 Task: Use the formula "ISEVEN" in spreadsheet "Project portfolio".
Action: Mouse moved to (712, 90)
Screenshot: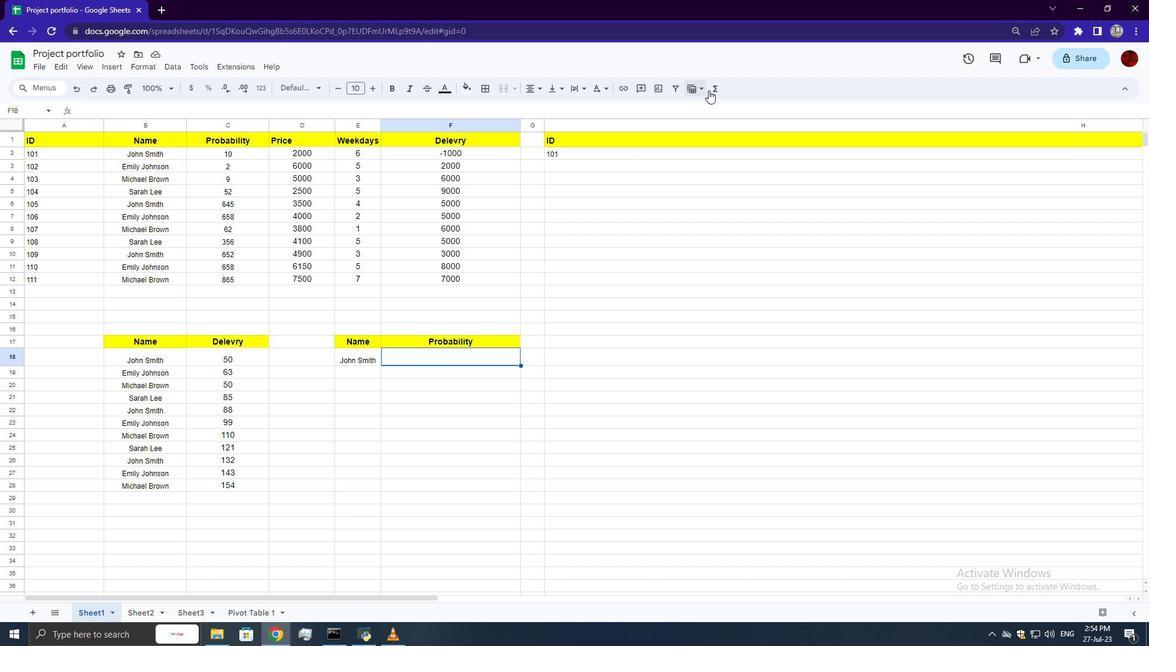 
Action: Mouse pressed left at (712, 90)
Screenshot: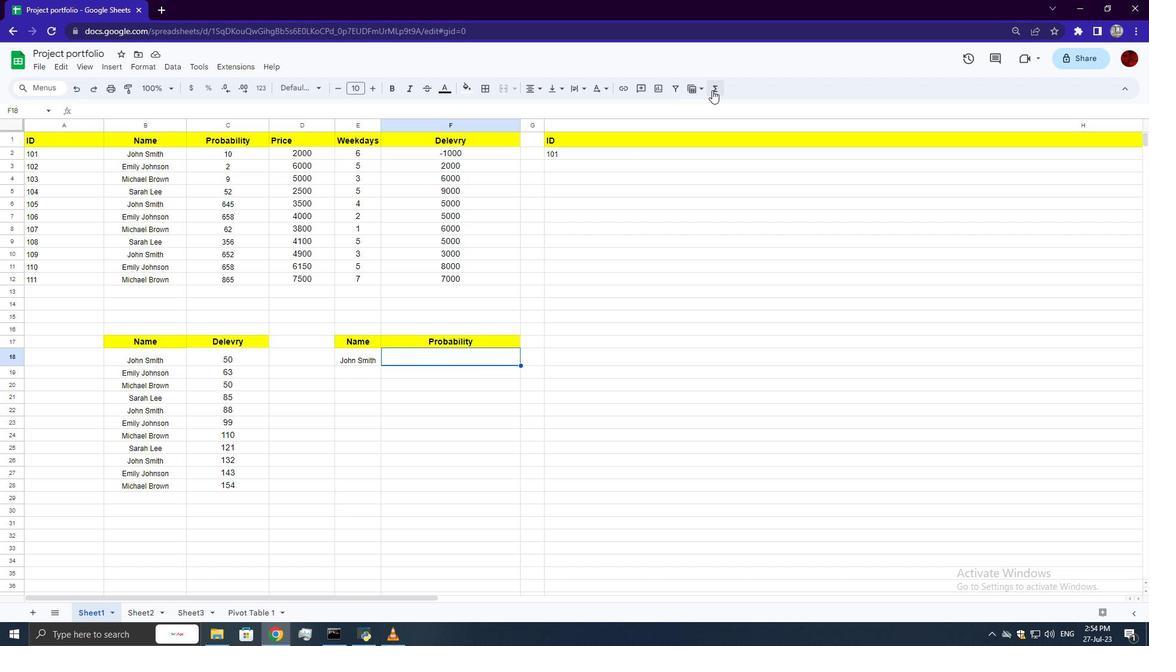 
Action: Mouse moved to (911, 234)
Screenshot: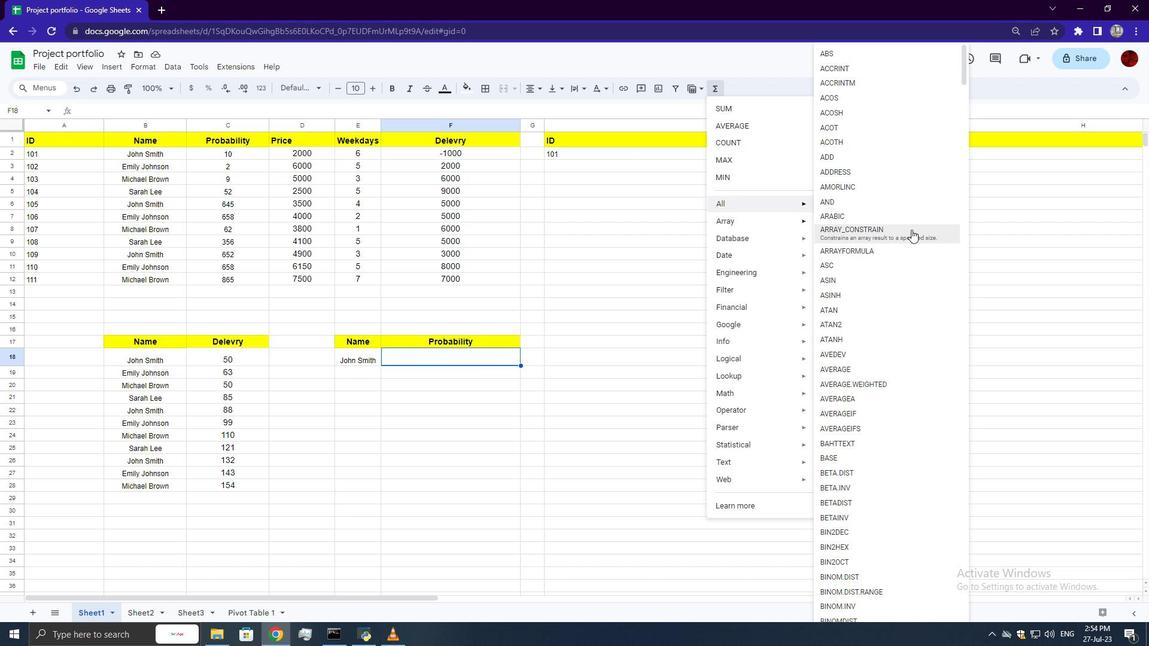 
Action: Mouse scrolled (911, 233) with delta (0, 0)
Screenshot: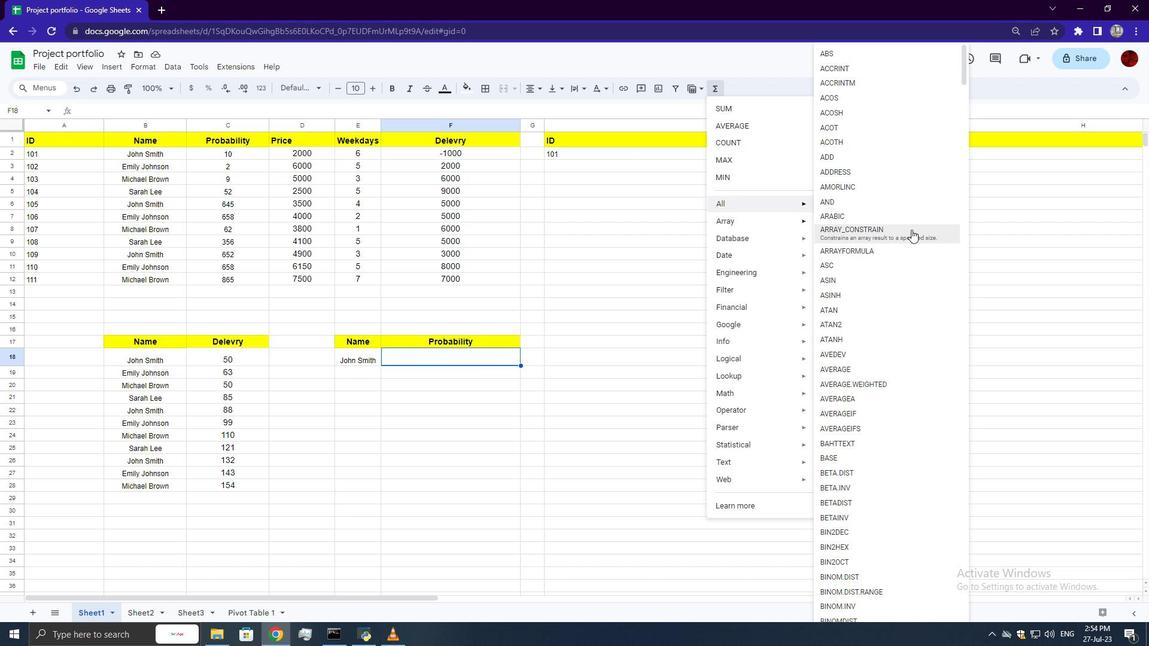 
Action: Mouse moved to (910, 235)
Screenshot: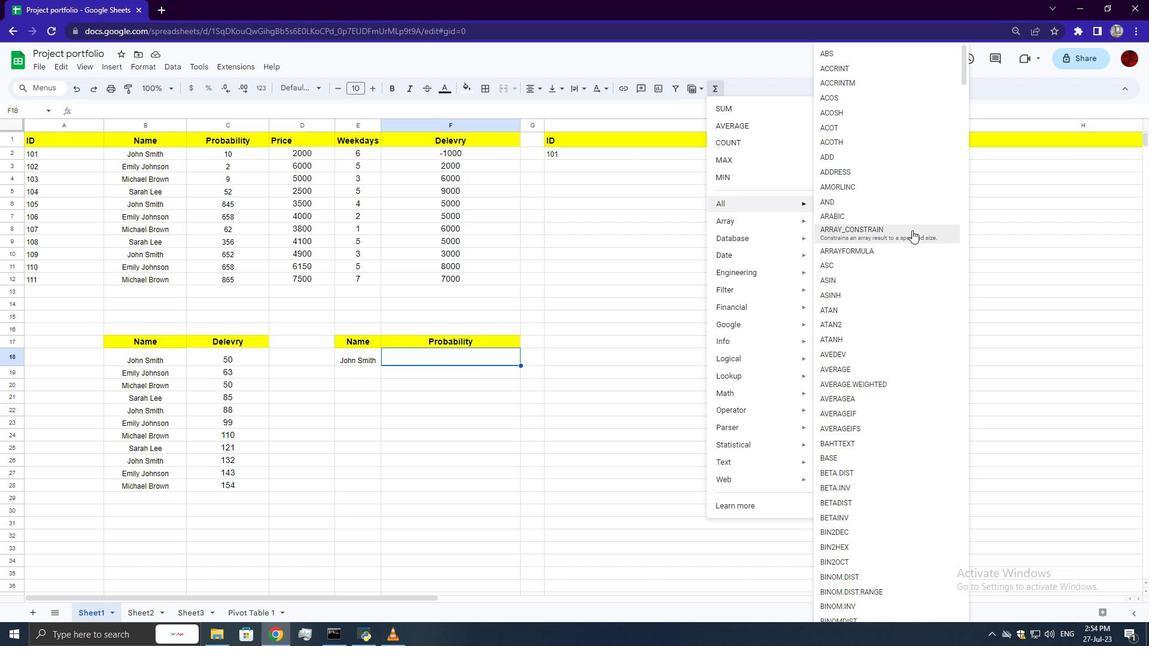 
Action: Mouse scrolled (910, 235) with delta (0, 0)
Screenshot: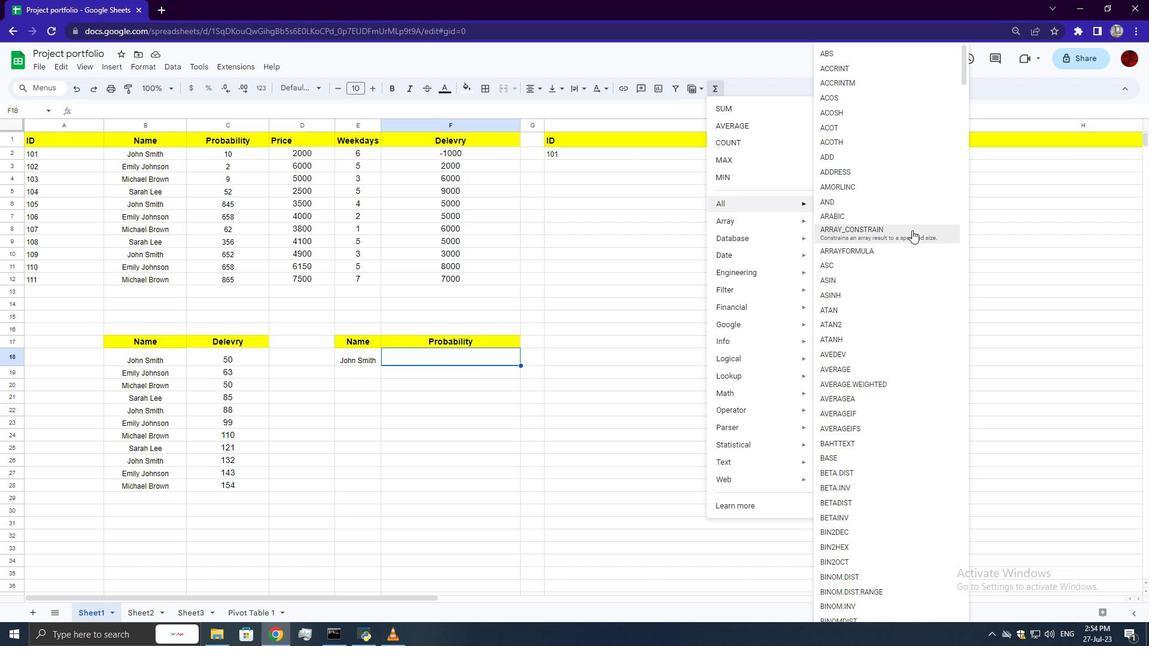
Action: Mouse moved to (910, 235)
Screenshot: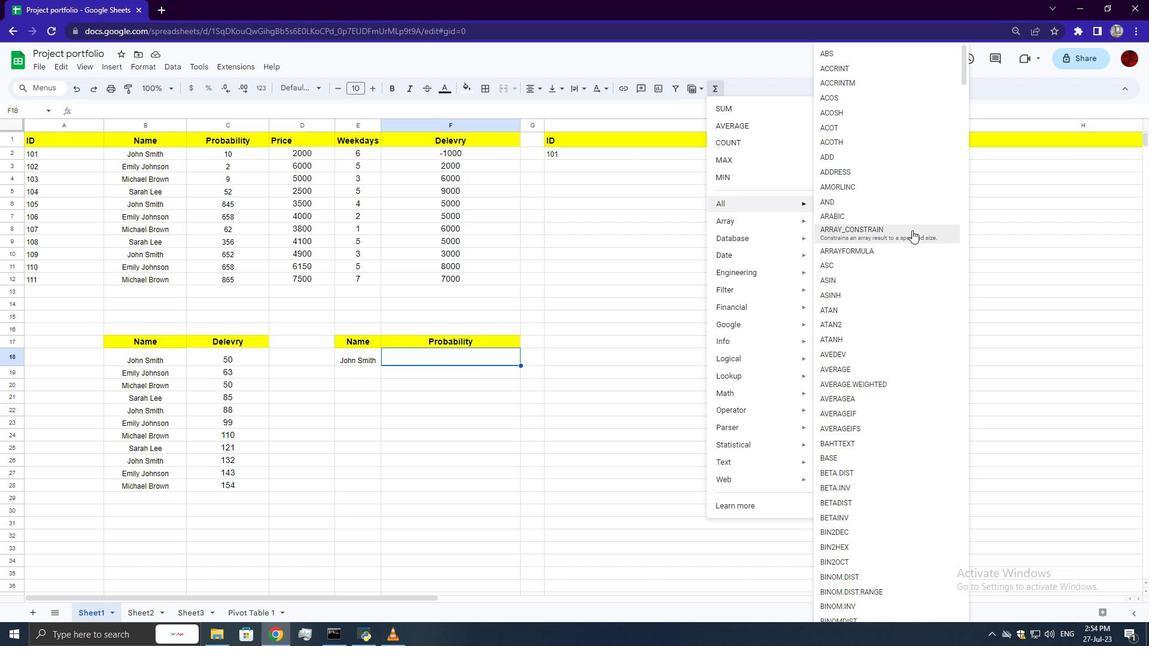 
Action: Mouse scrolled (910, 235) with delta (0, 0)
Screenshot: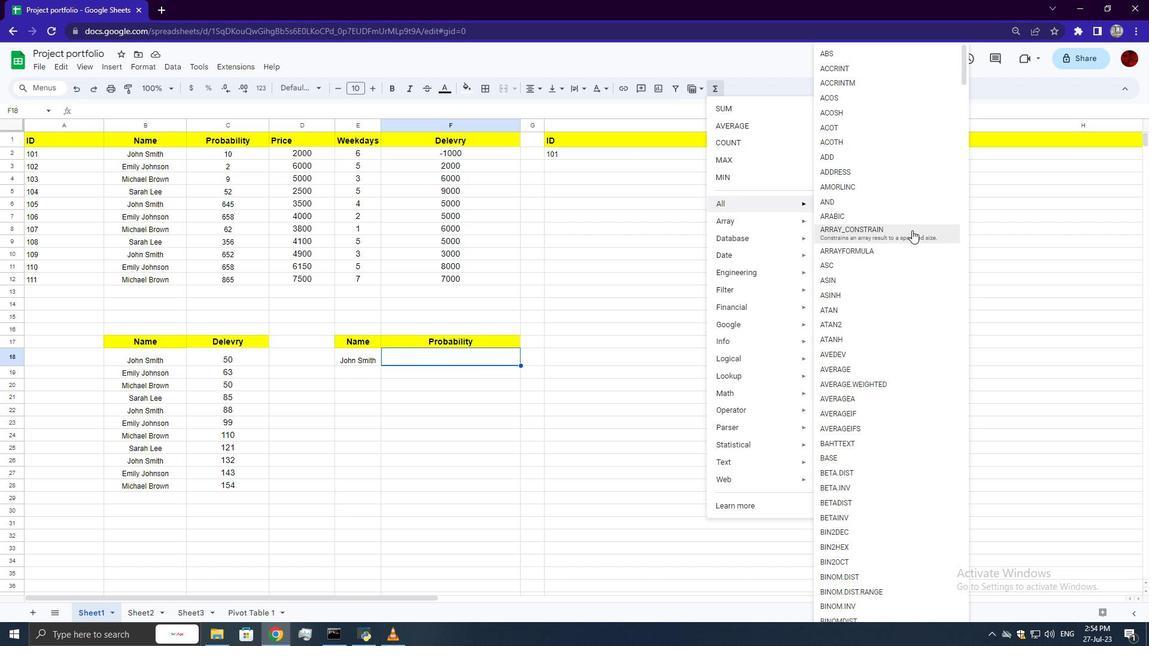 
Action: Mouse scrolled (910, 235) with delta (0, 0)
Screenshot: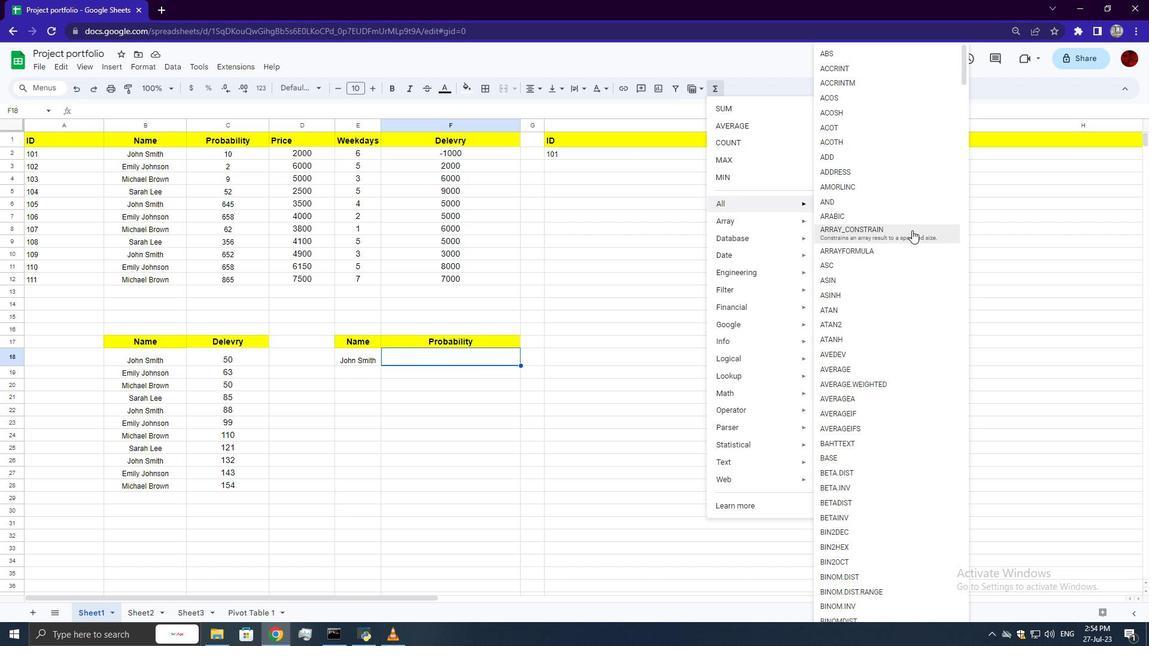 
Action: Mouse scrolled (910, 235) with delta (0, 0)
Screenshot: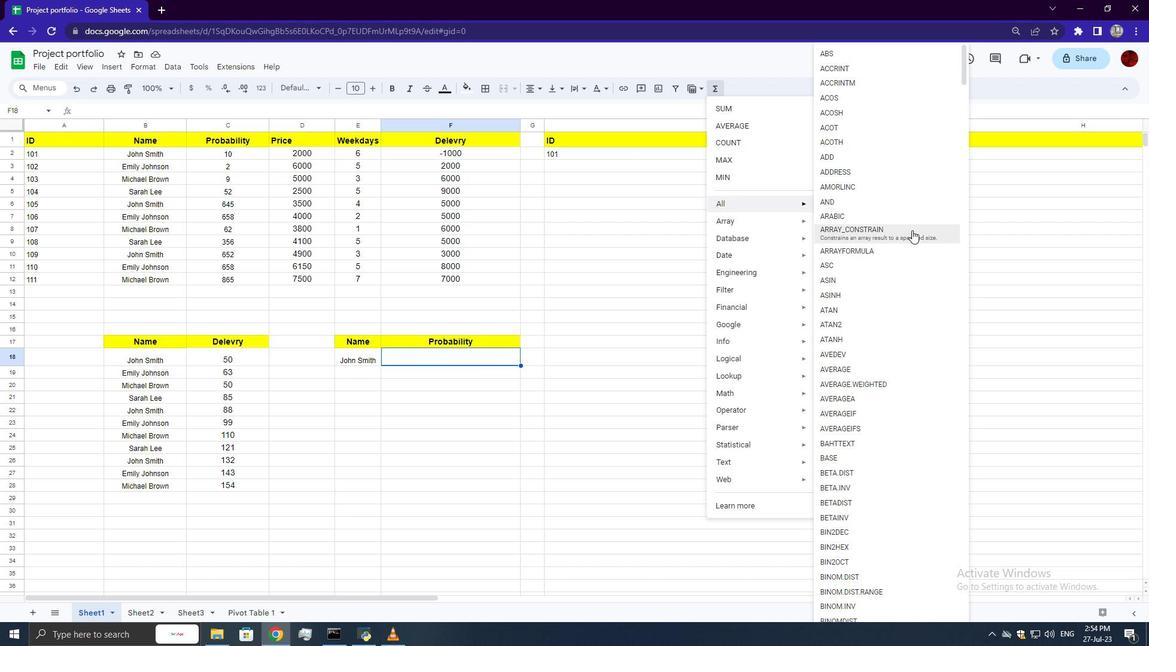 
Action: Mouse scrolled (910, 235) with delta (0, 0)
Screenshot: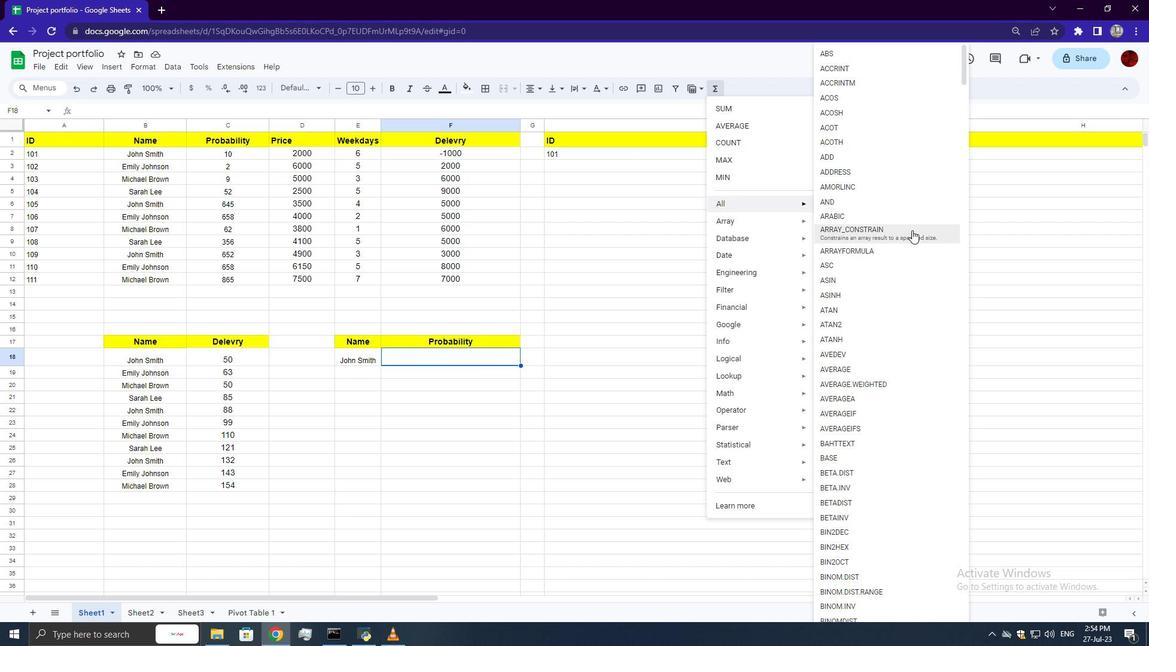 
Action: Mouse scrolled (910, 235) with delta (0, 0)
Screenshot: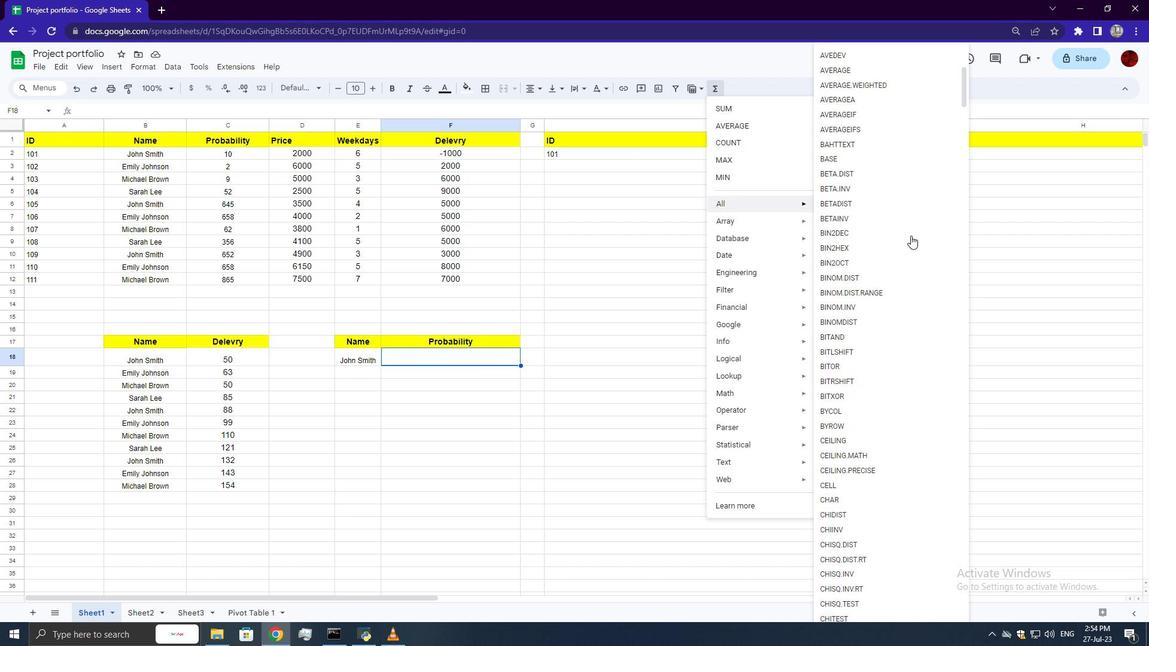 
Action: Mouse scrolled (910, 235) with delta (0, 0)
Screenshot: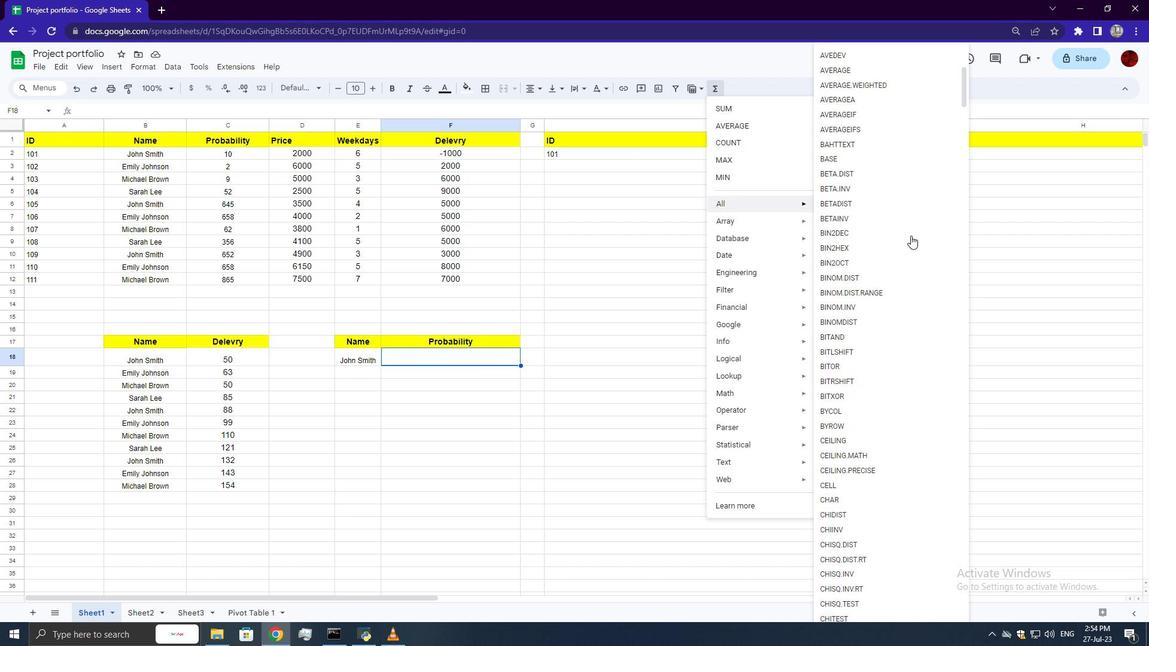 
Action: Mouse scrolled (910, 235) with delta (0, 0)
Screenshot: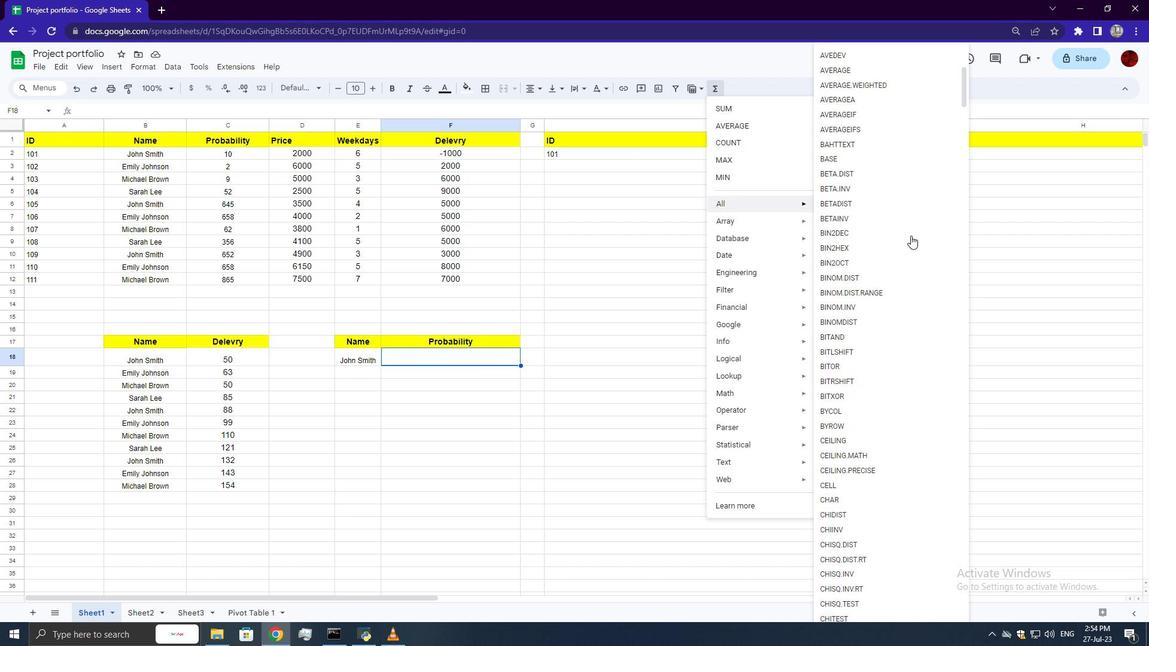 
Action: Mouse scrolled (910, 235) with delta (0, 0)
Screenshot: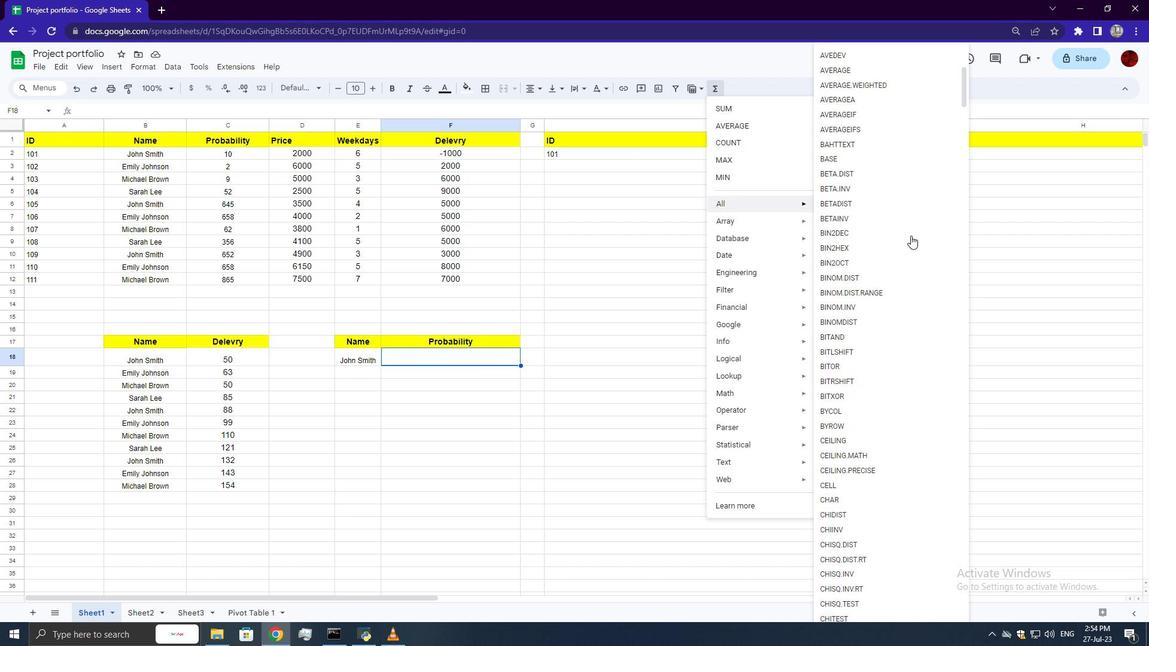 
Action: Mouse scrolled (910, 235) with delta (0, 0)
Screenshot: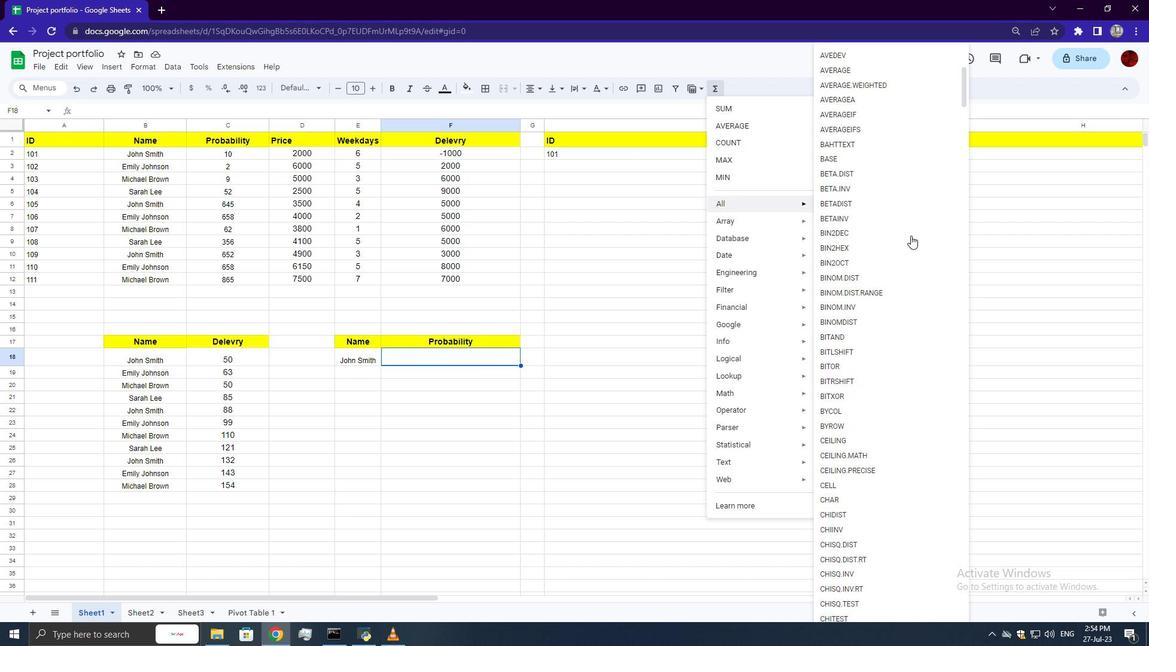 
Action: Mouse scrolled (910, 235) with delta (0, 0)
Screenshot: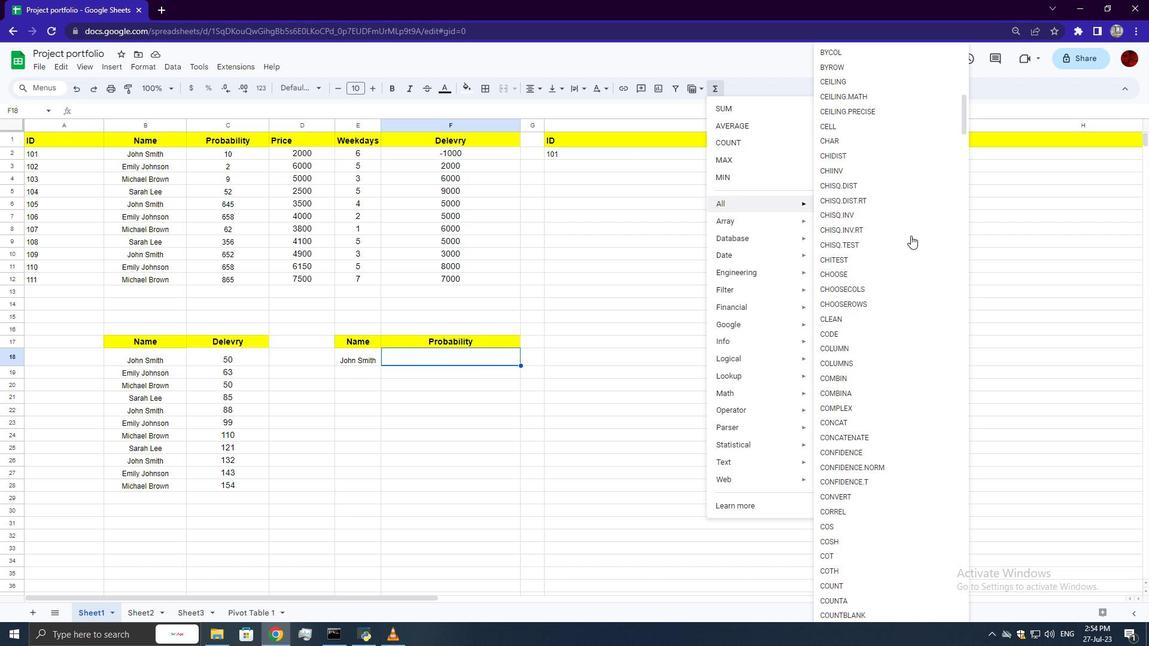 
Action: Mouse scrolled (910, 235) with delta (0, 0)
Screenshot: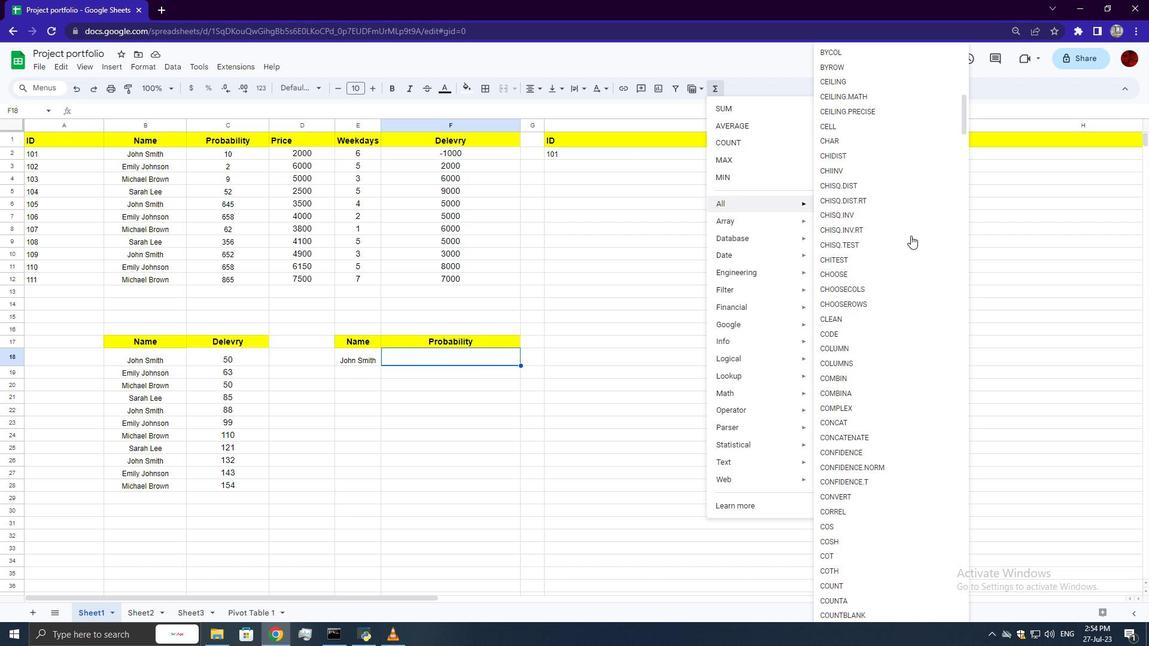 
Action: Mouse scrolled (910, 235) with delta (0, 0)
Screenshot: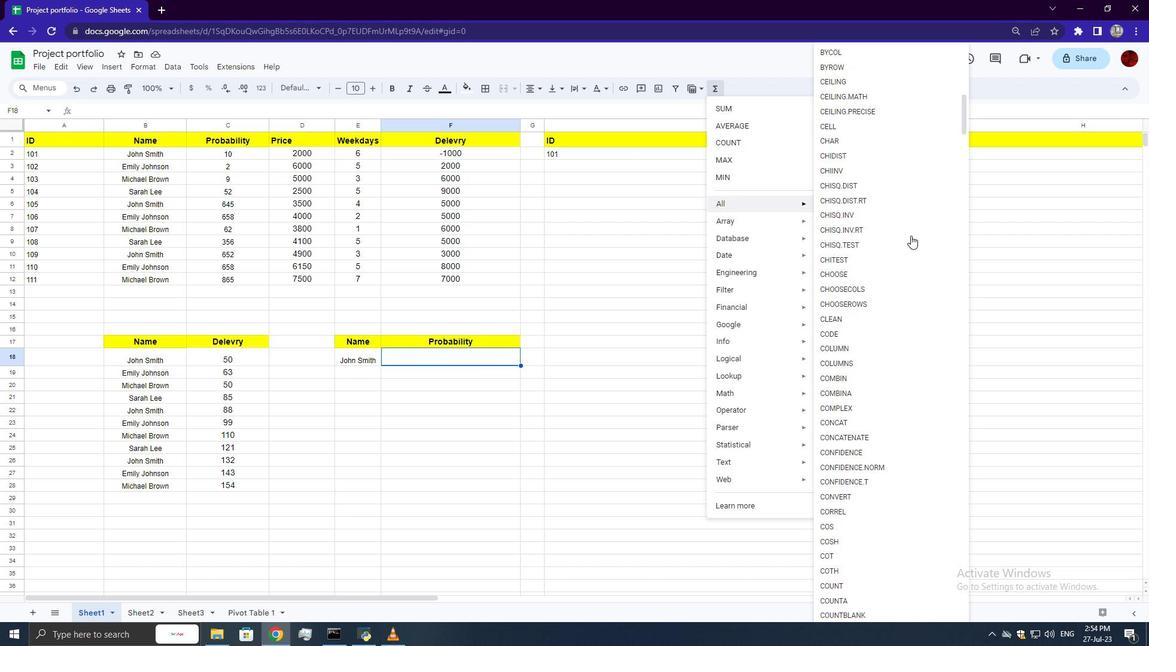 
Action: Mouse scrolled (910, 235) with delta (0, 0)
Screenshot: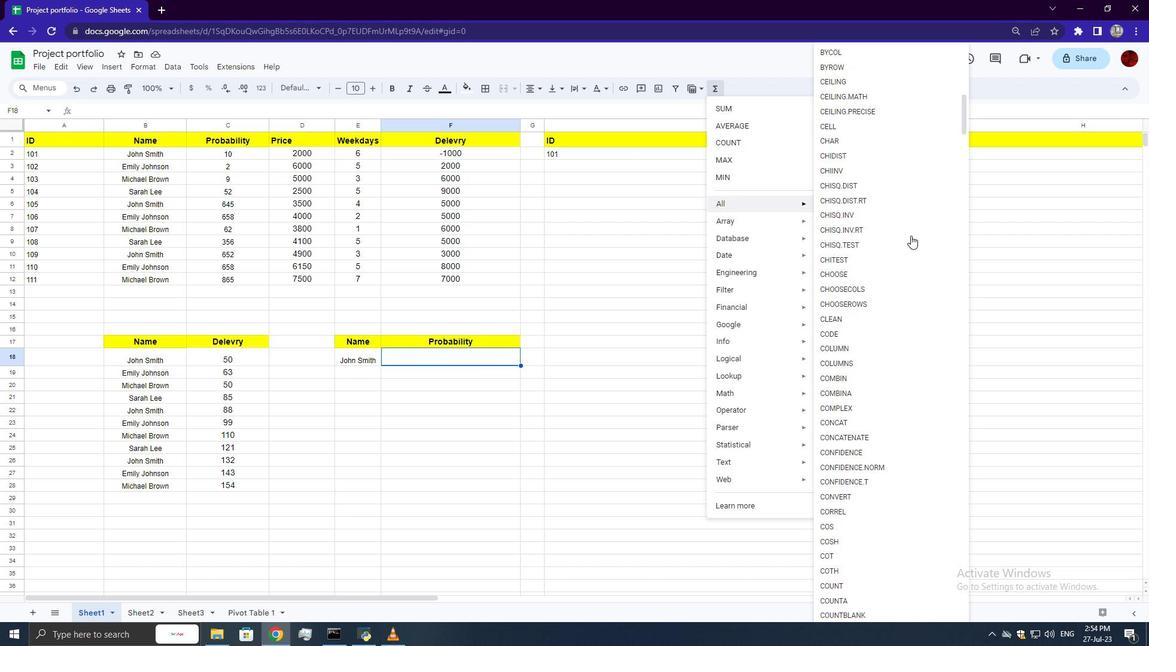 
Action: Mouse scrolled (910, 235) with delta (0, 0)
Screenshot: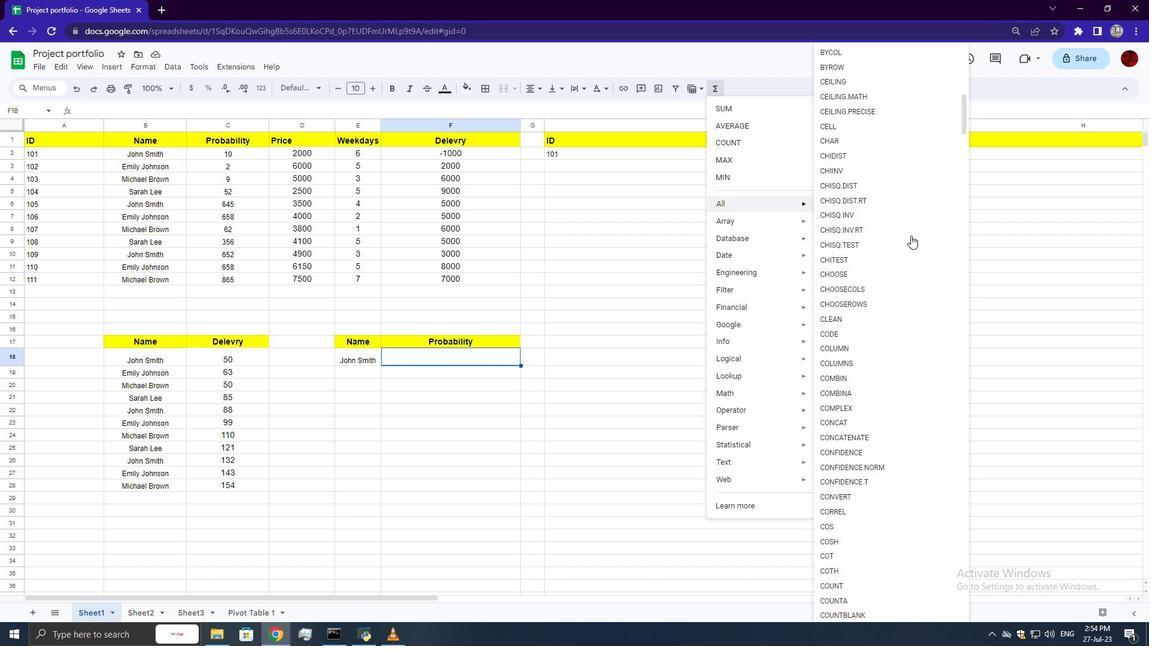 
Action: Mouse scrolled (910, 235) with delta (0, 0)
Screenshot: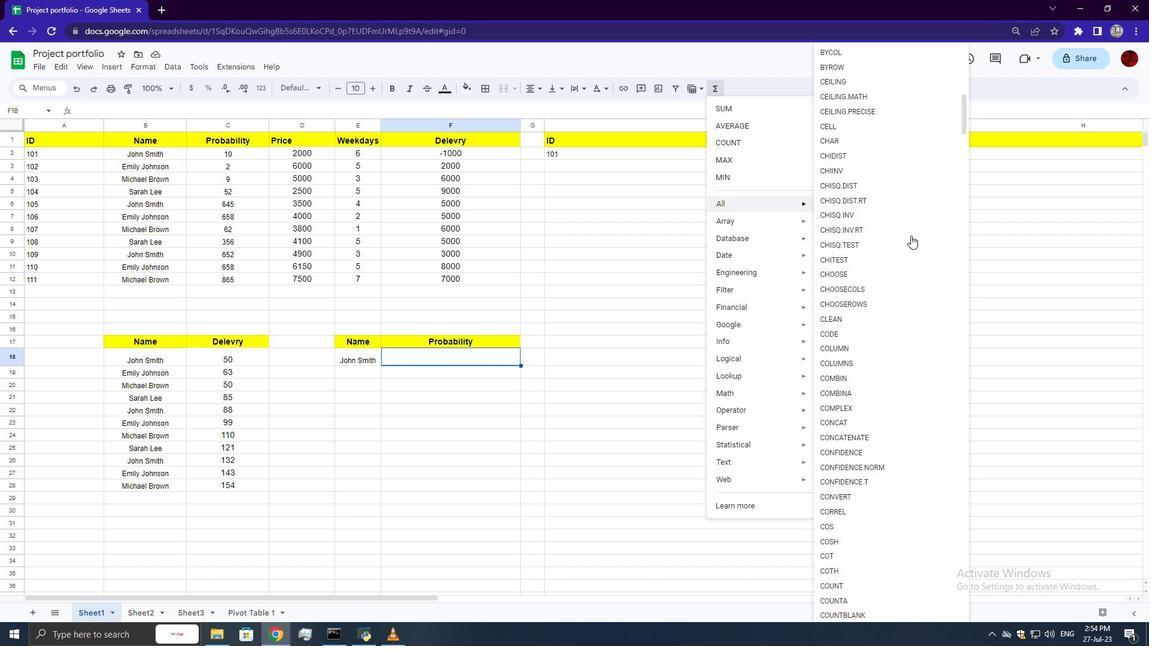 
Action: Mouse scrolled (910, 235) with delta (0, 0)
Screenshot: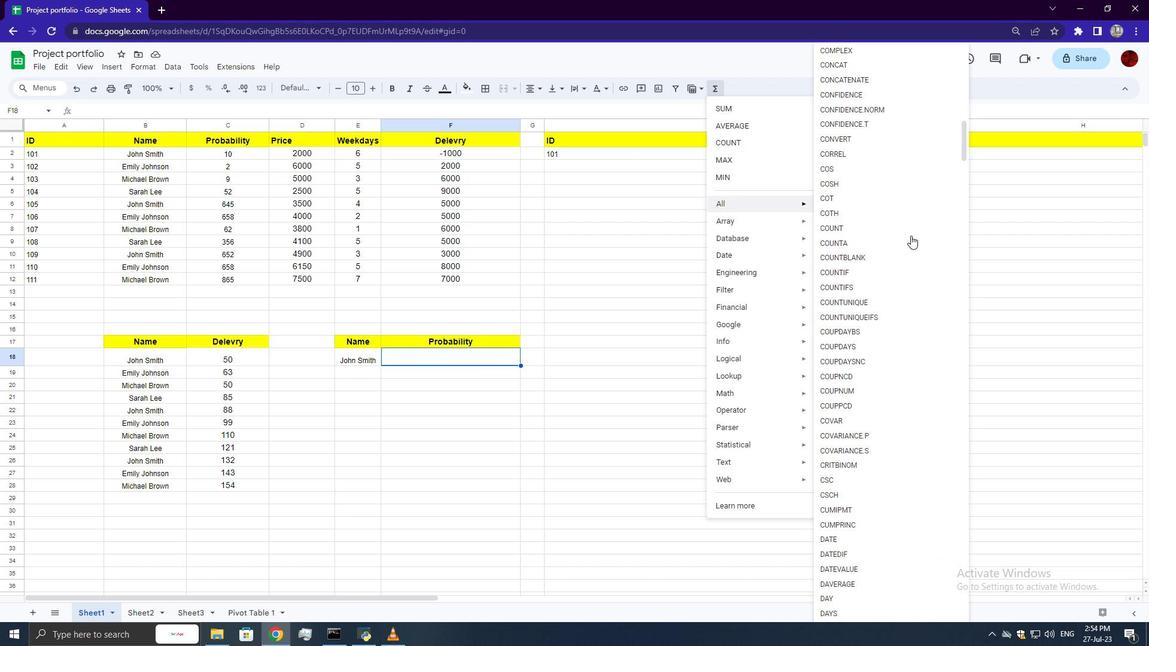 
Action: Mouse scrolled (910, 235) with delta (0, 0)
Screenshot: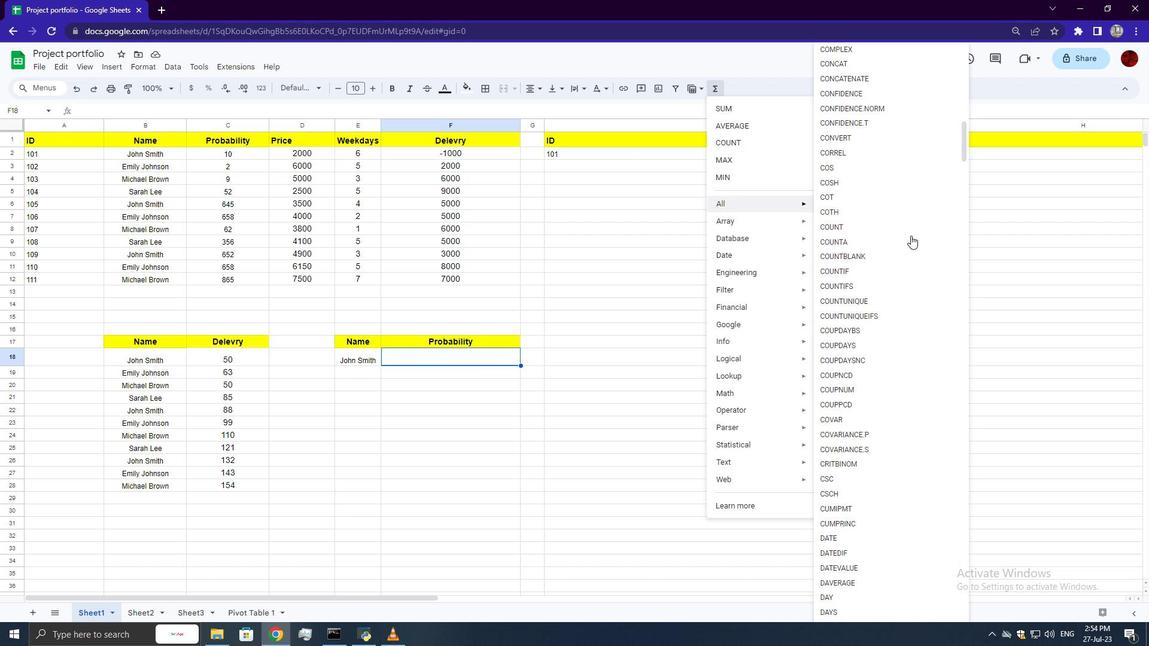 
Action: Mouse scrolled (910, 235) with delta (0, 0)
Screenshot: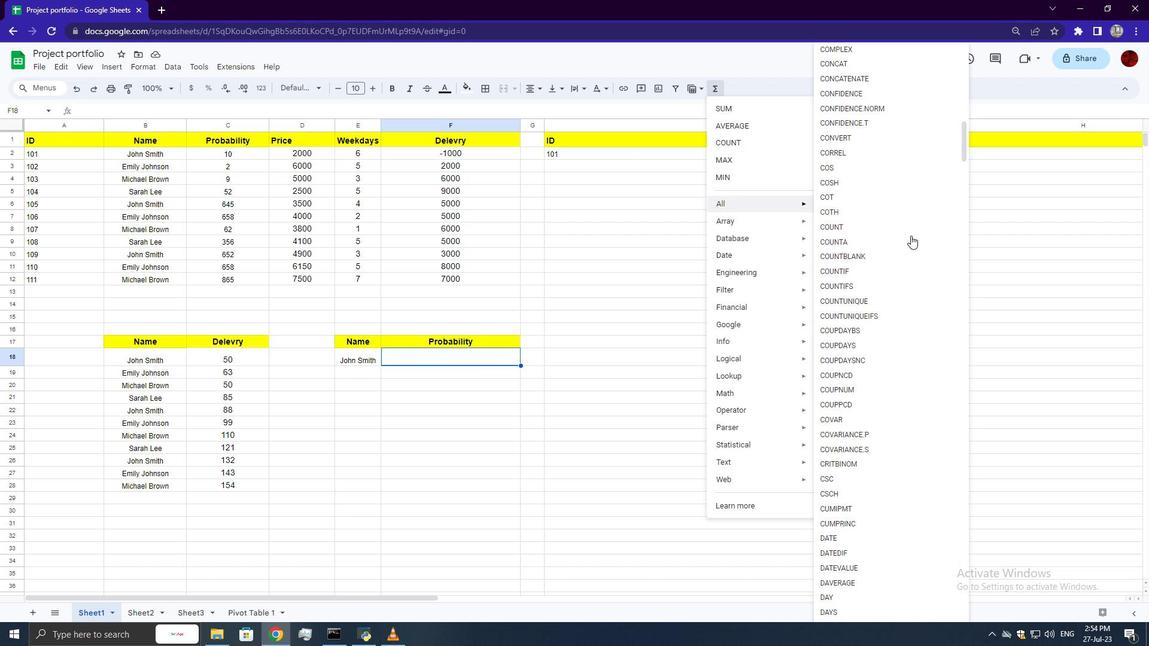 
Action: Mouse scrolled (910, 235) with delta (0, 0)
Screenshot: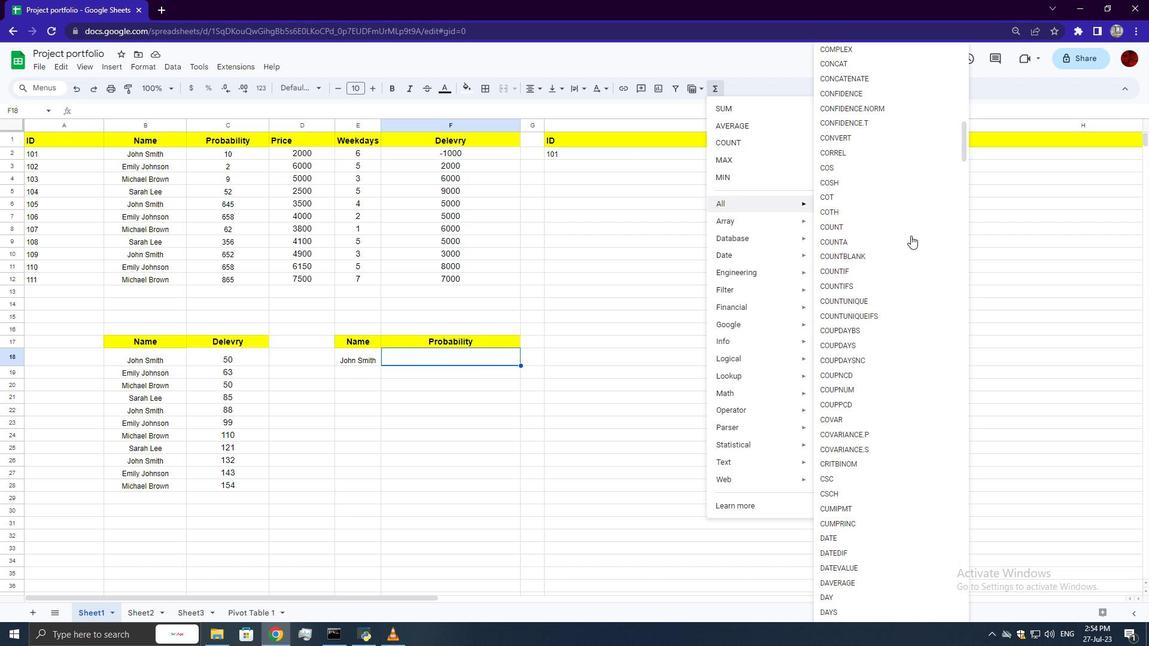 
Action: Mouse scrolled (910, 235) with delta (0, 0)
Screenshot: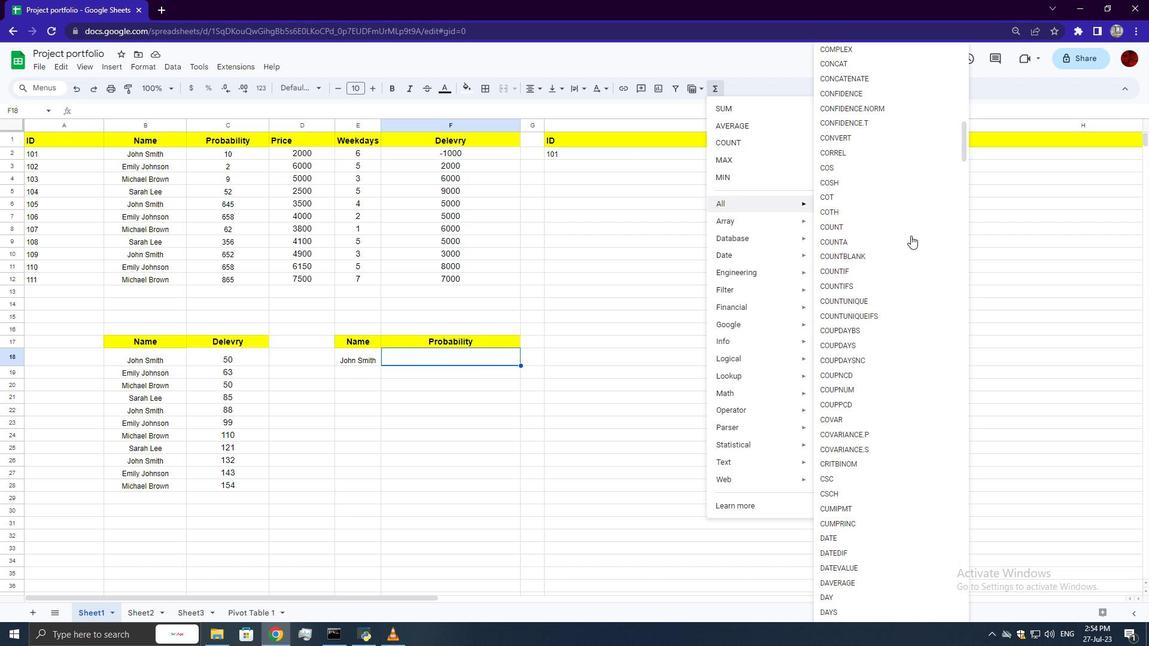 
Action: Mouse scrolled (910, 235) with delta (0, 0)
Screenshot: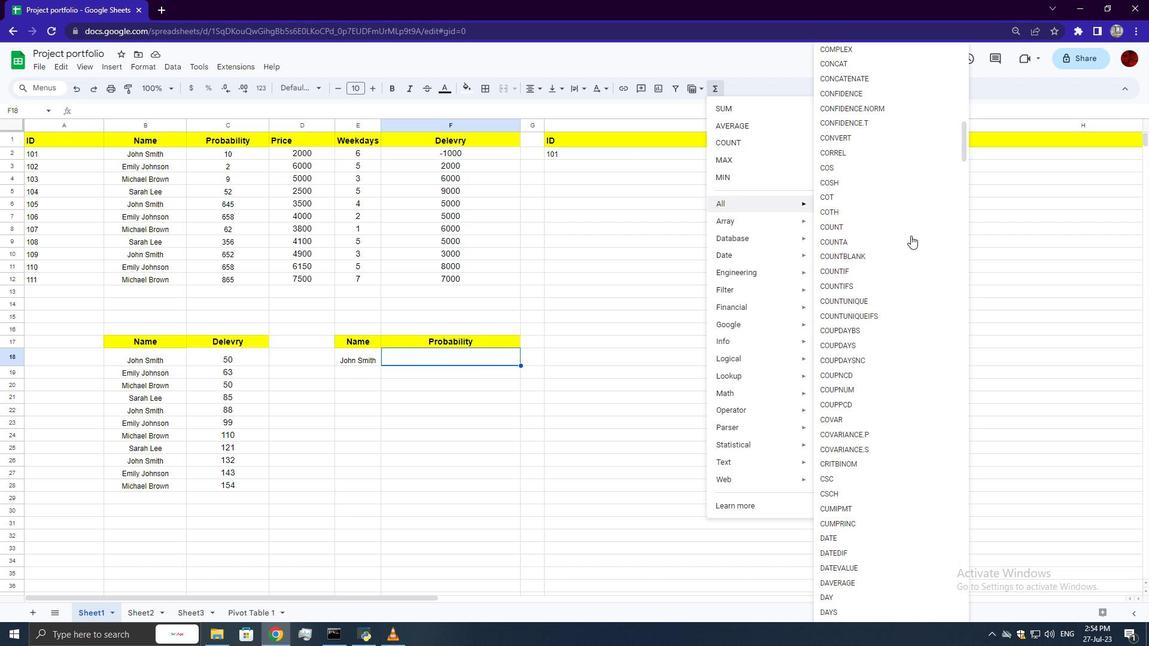 
Action: Mouse scrolled (910, 235) with delta (0, 0)
Screenshot: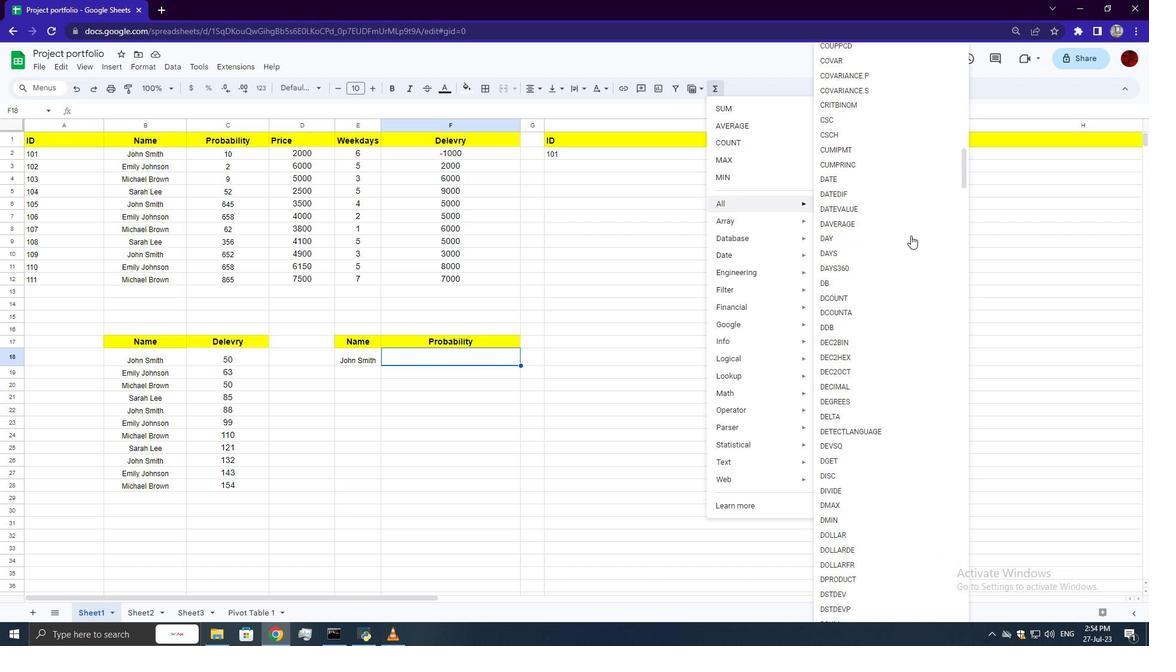 
Action: Mouse scrolled (910, 235) with delta (0, 0)
Screenshot: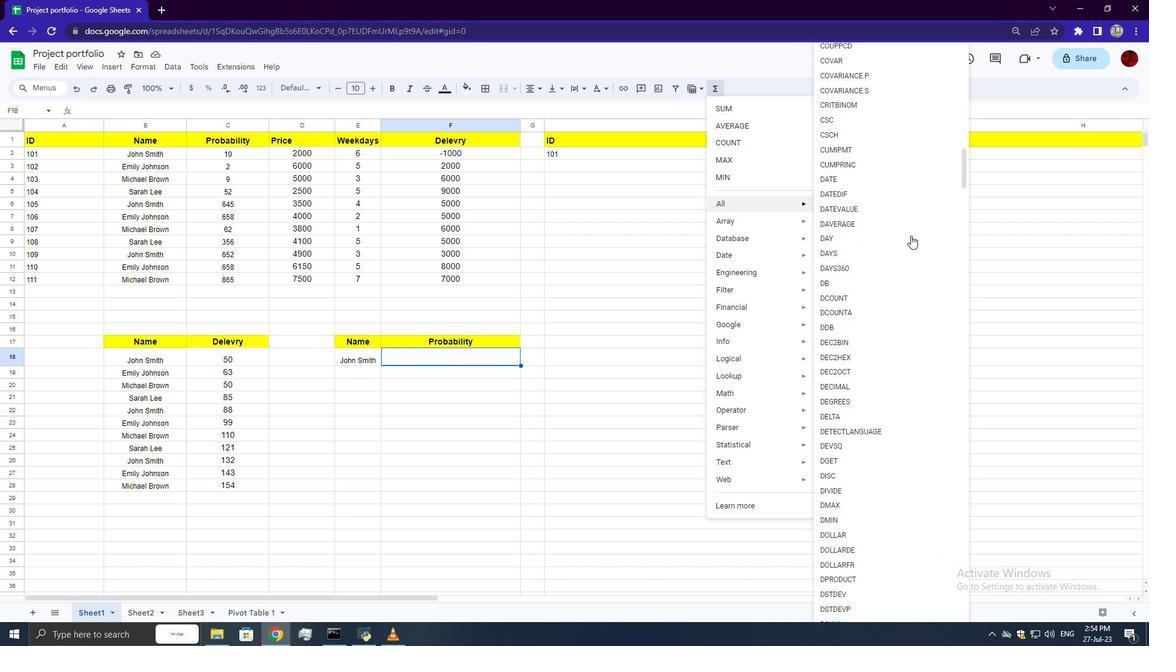 
Action: Mouse scrolled (910, 235) with delta (0, 0)
Screenshot: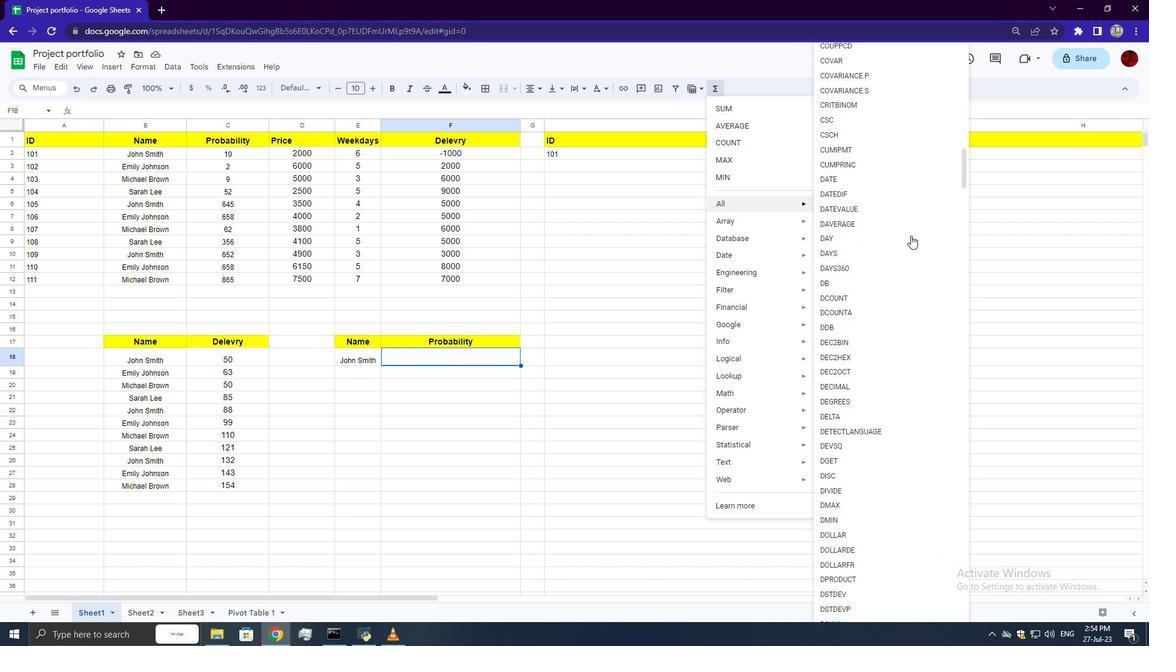 
Action: Mouse scrolled (910, 235) with delta (0, 0)
Screenshot: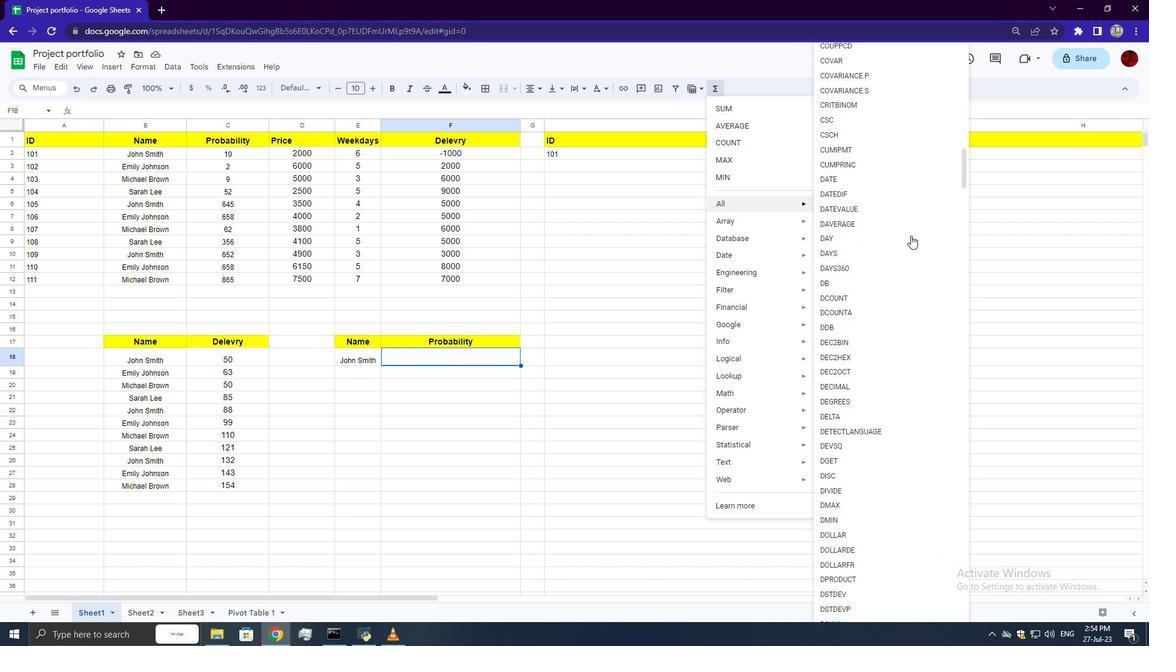 
Action: Mouse scrolled (910, 235) with delta (0, 0)
Screenshot: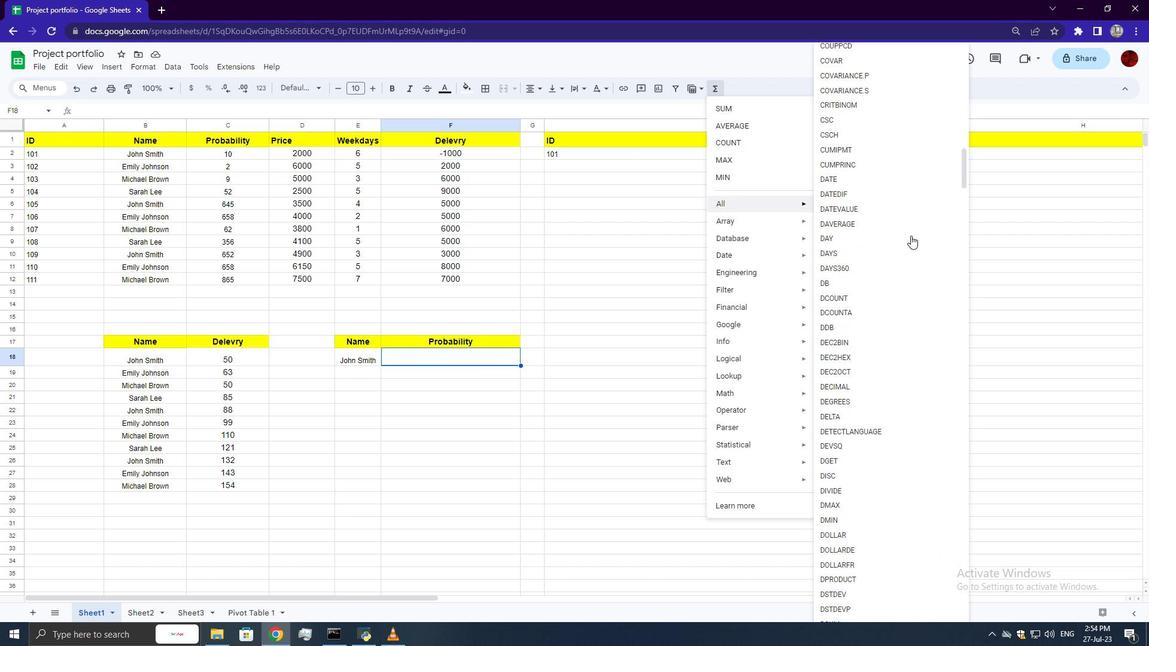 
Action: Mouse scrolled (910, 235) with delta (0, 0)
Screenshot: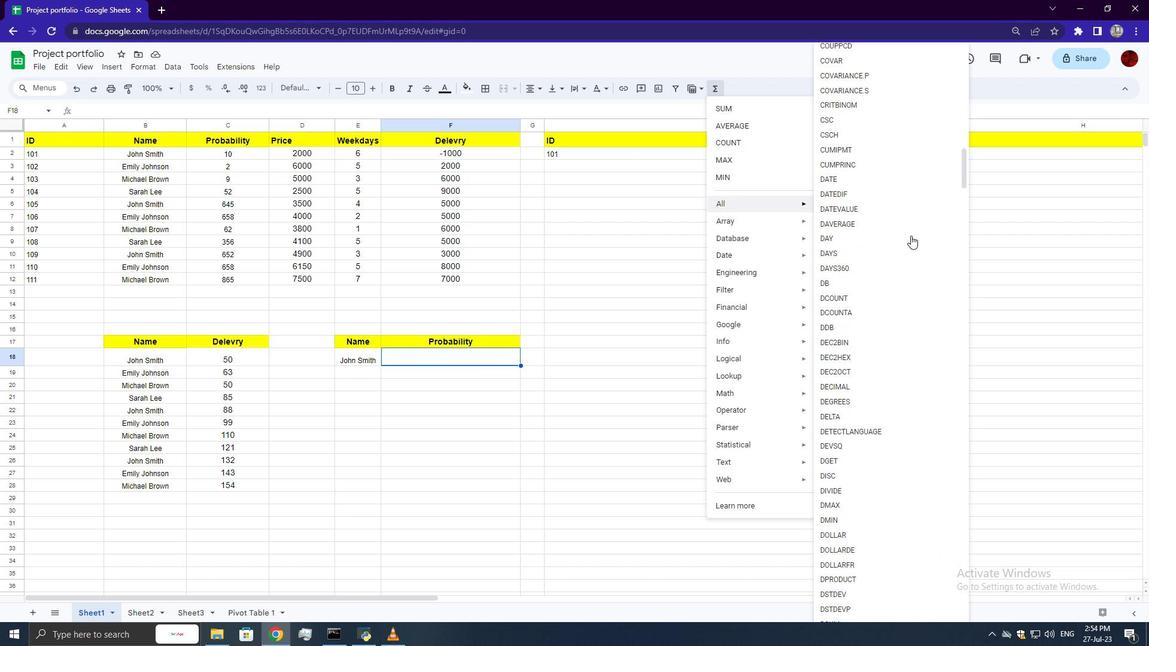 
Action: Mouse scrolled (910, 235) with delta (0, 0)
Screenshot: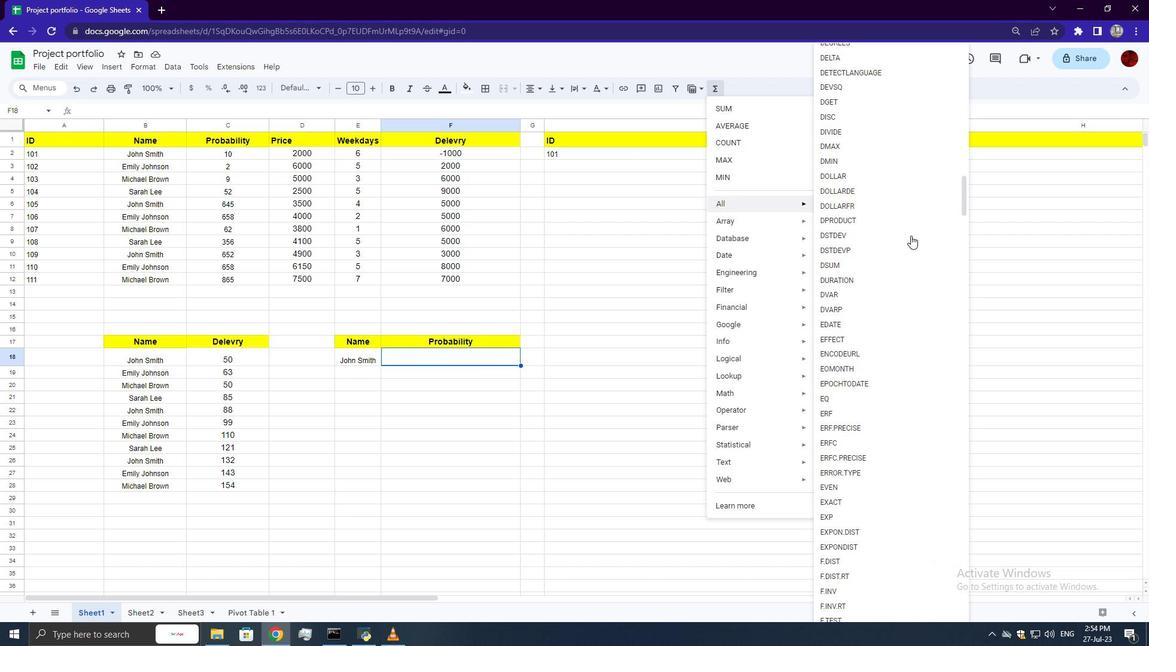 
Action: Mouse scrolled (910, 235) with delta (0, 0)
Screenshot: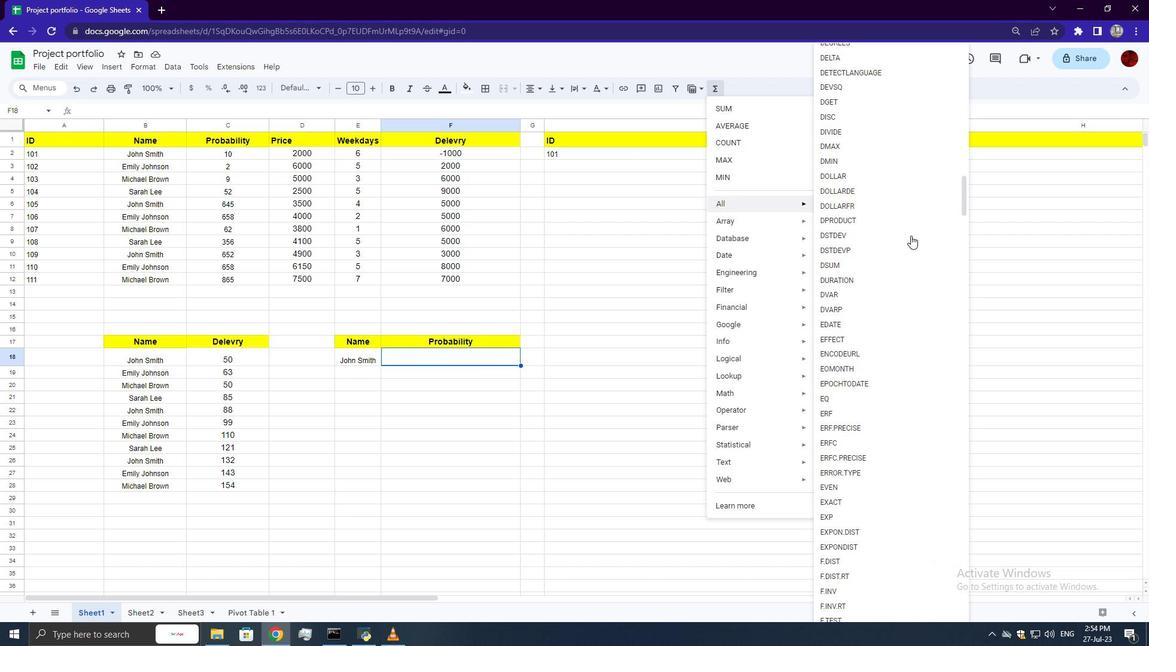 
Action: Mouse scrolled (910, 235) with delta (0, 0)
Screenshot: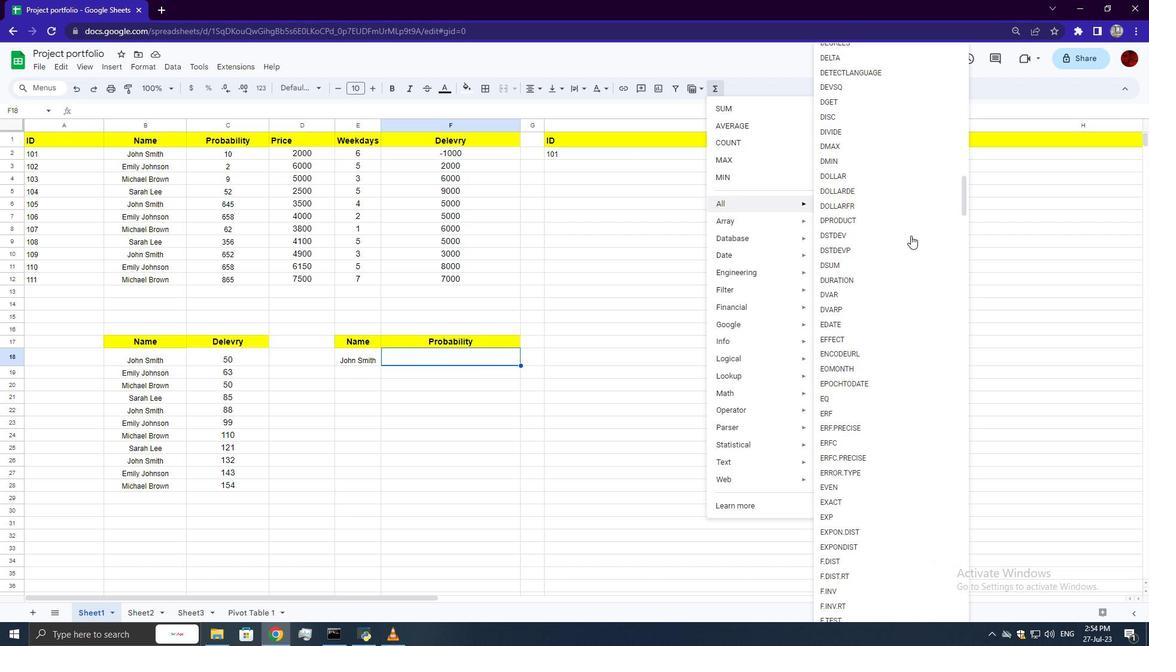 
Action: Mouse scrolled (910, 235) with delta (0, 0)
Screenshot: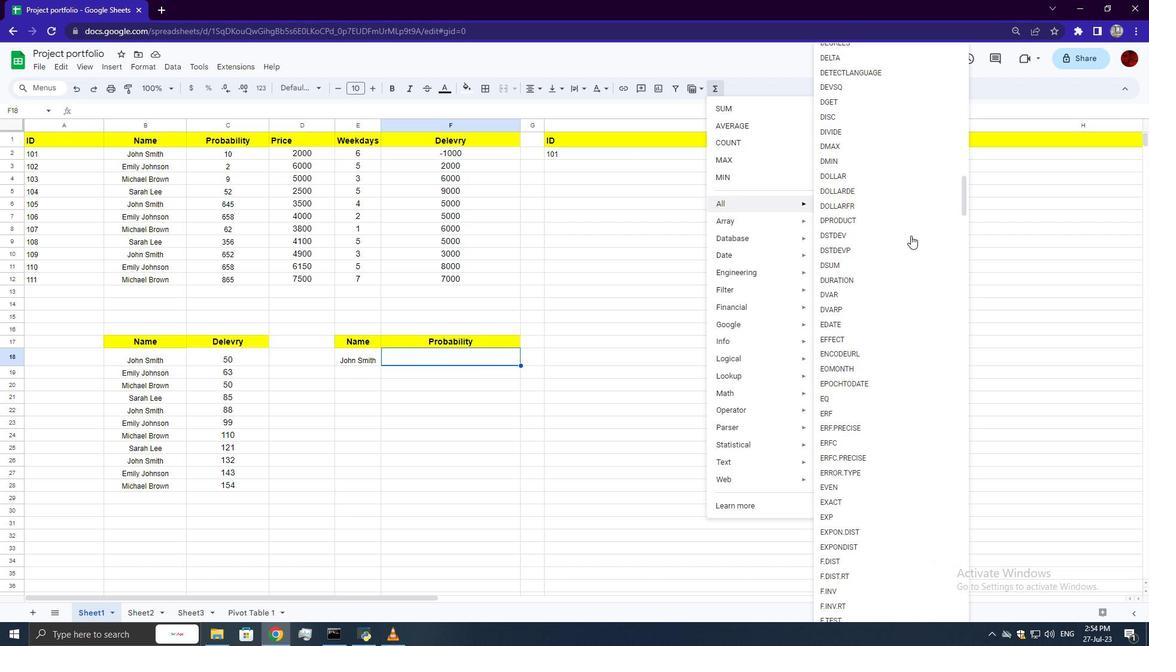 
Action: Mouse scrolled (910, 235) with delta (0, 0)
Screenshot: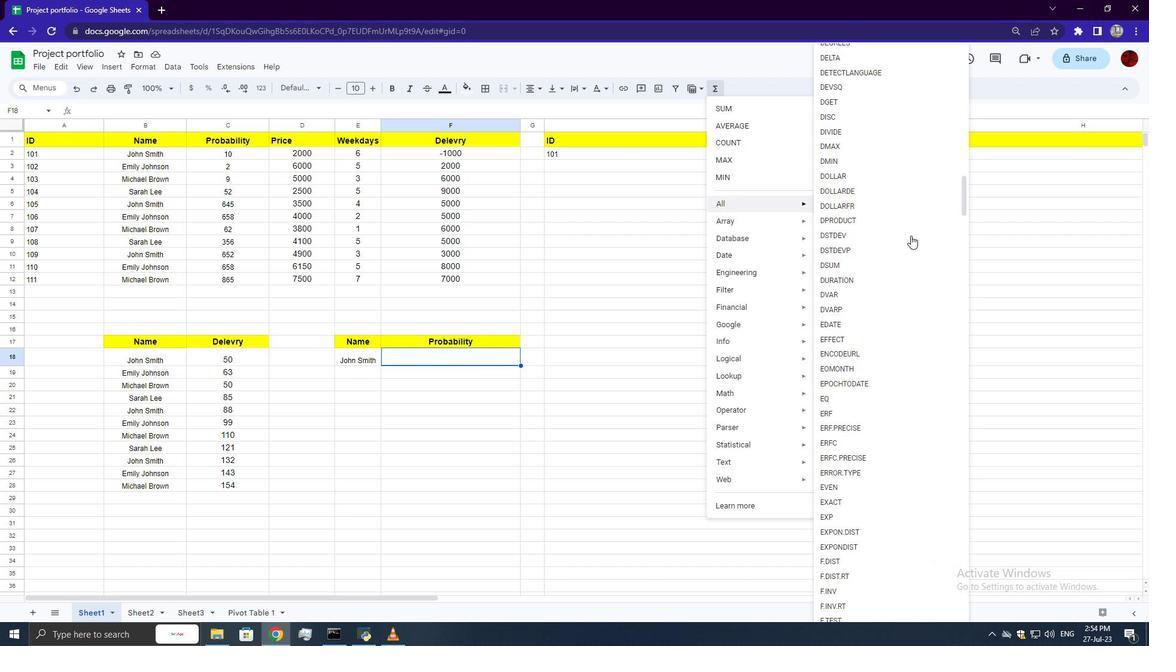 
Action: Mouse scrolled (910, 235) with delta (0, 0)
Screenshot: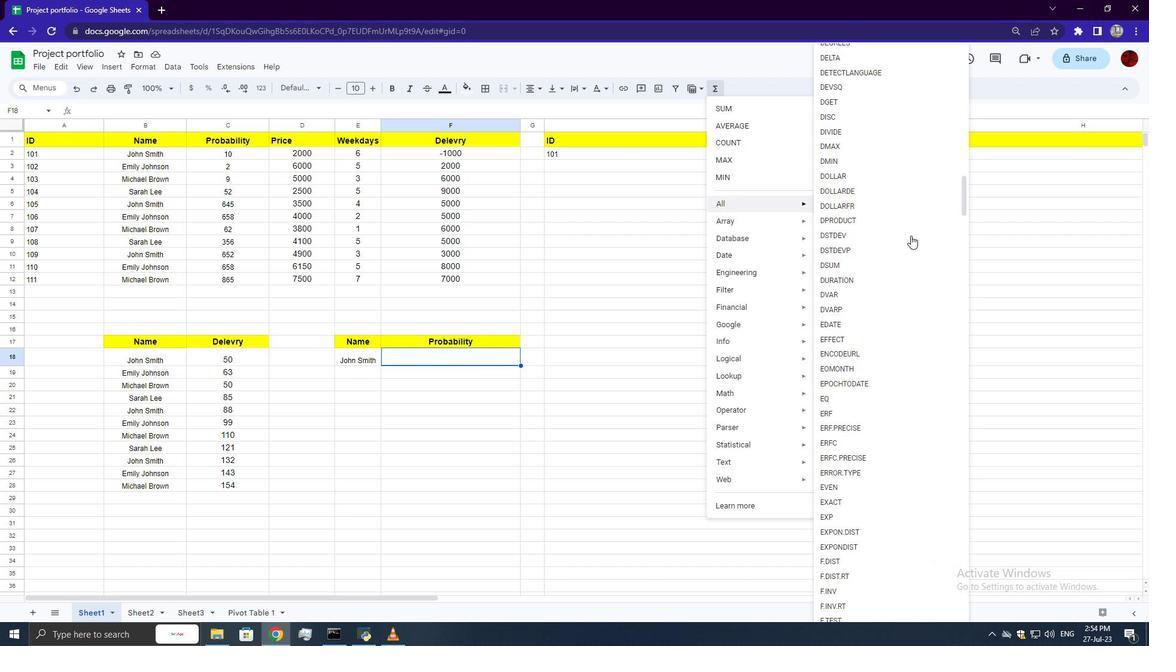 
Action: Mouse scrolled (910, 235) with delta (0, 0)
Screenshot: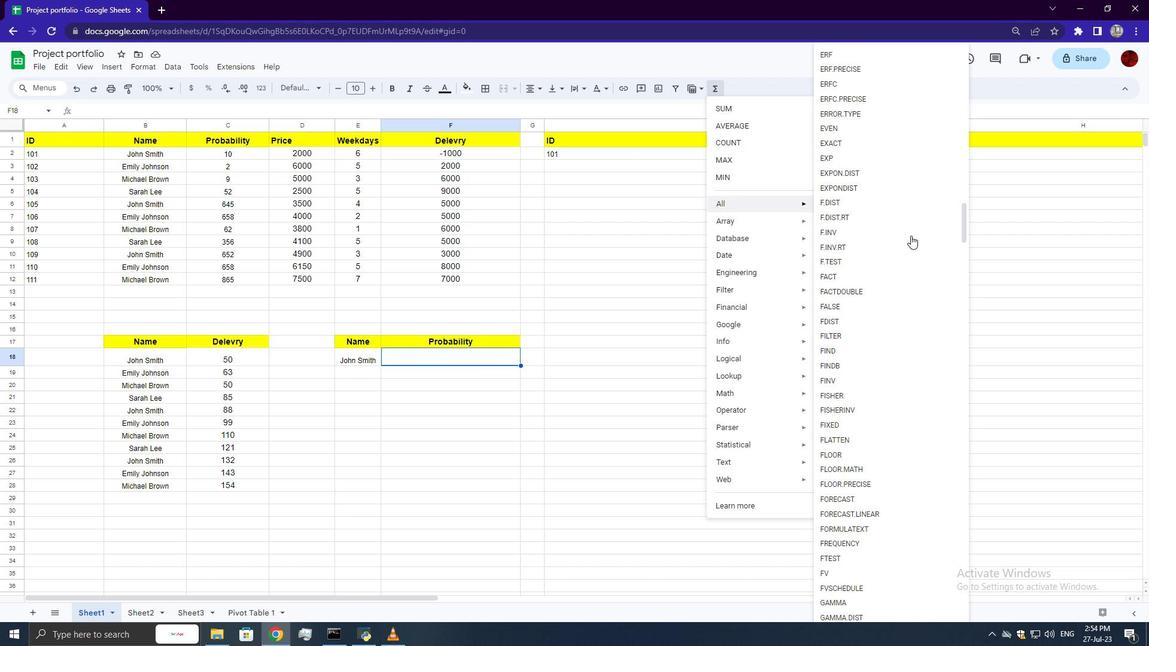 
Action: Mouse scrolled (910, 235) with delta (0, 0)
Screenshot: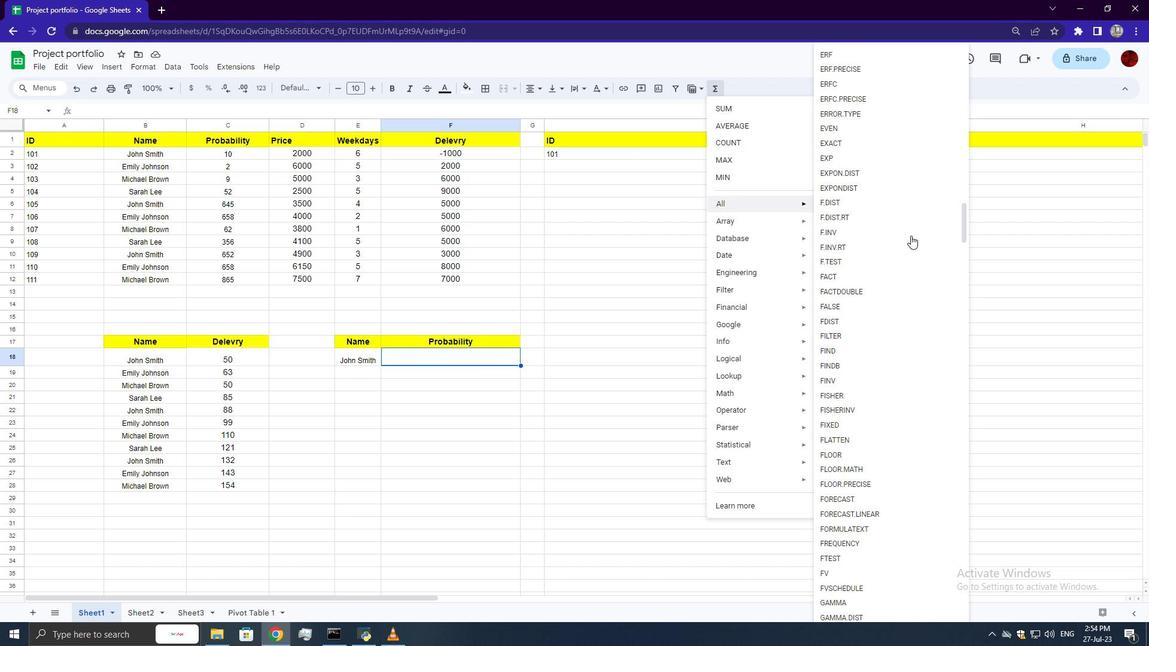 
Action: Mouse scrolled (910, 235) with delta (0, 0)
Screenshot: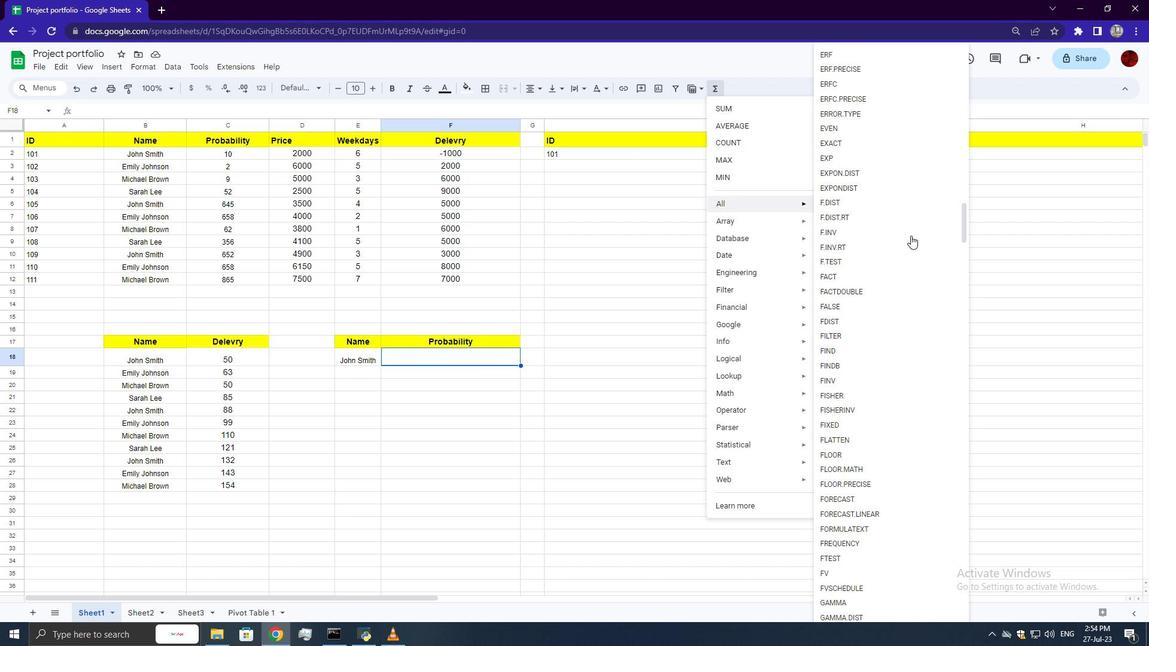 
Action: Mouse scrolled (910, 235) with delta (0, 0)
Screenshot: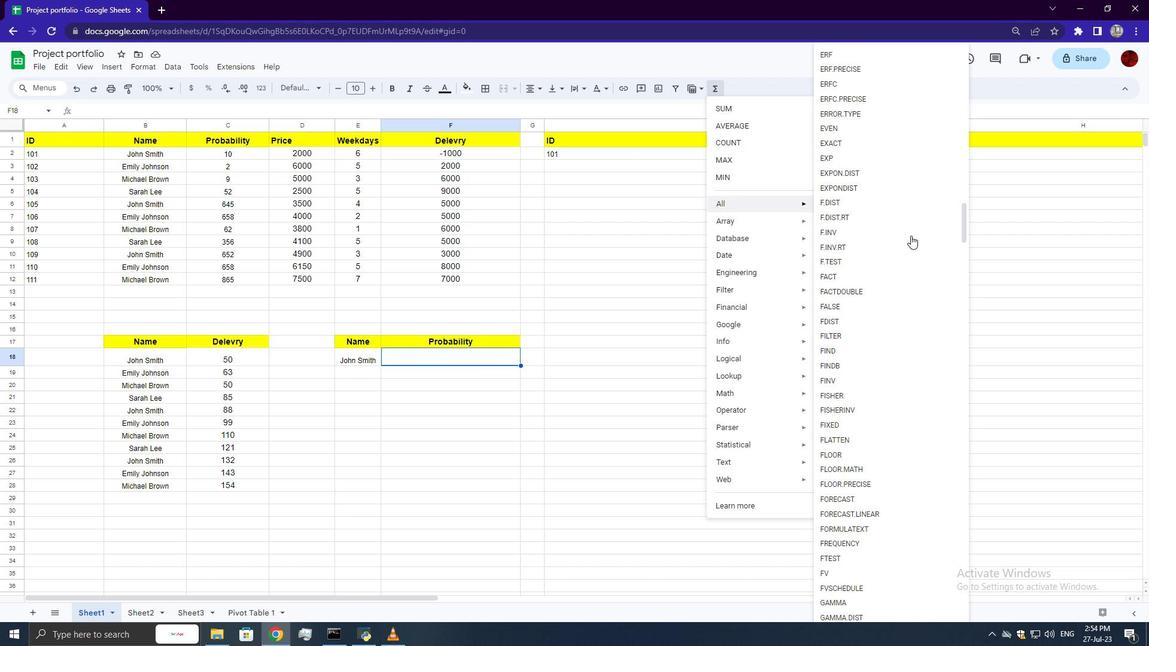 
Action: Mouse scrolled (910, 235) with delta (0, 0)
Screenshot: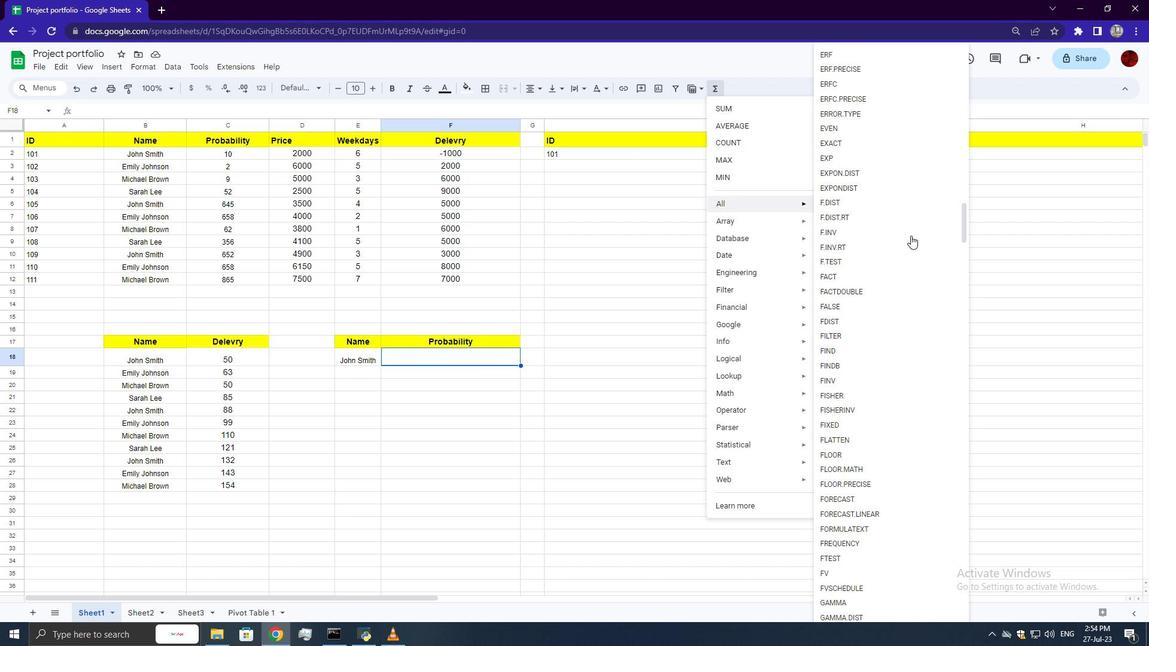 
Action: Mouse scrolled (910, 235) with delta (0, 0)
Screenshot: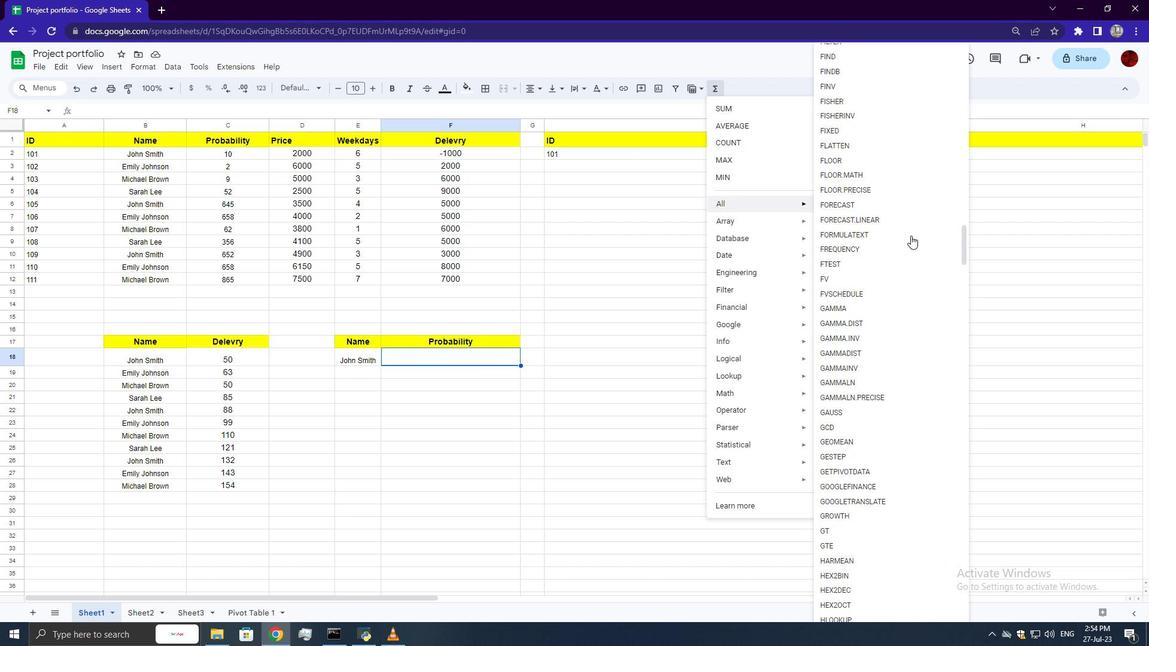 
Action: Mouse scrolled (910, 235) with delta (0, 0)
Screenshot: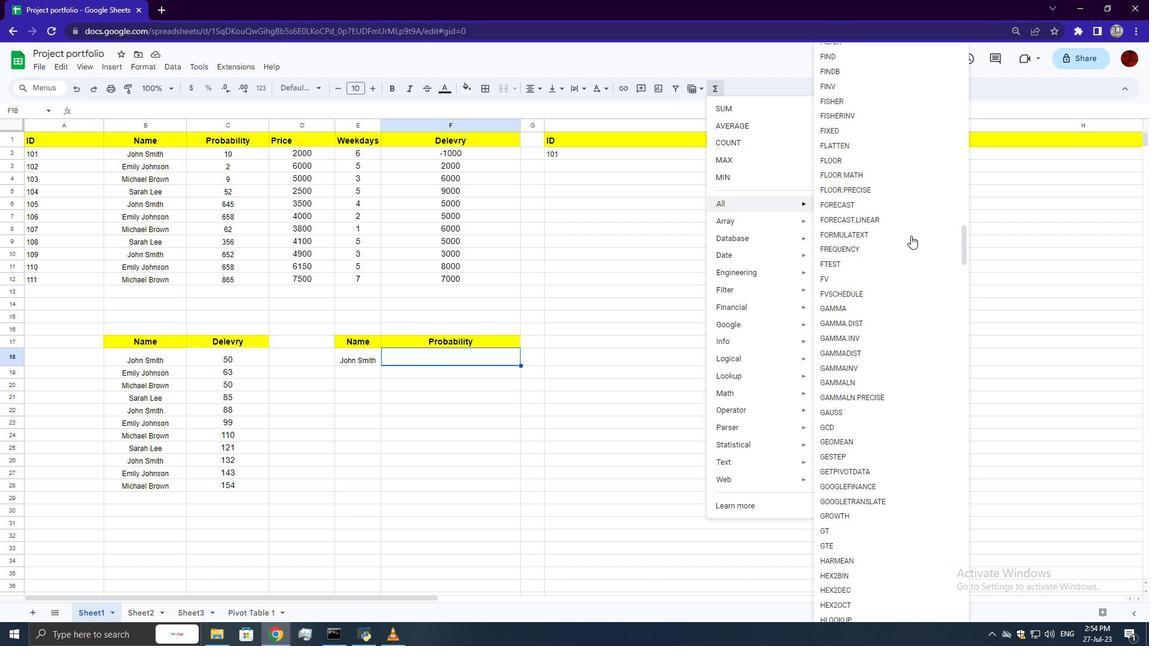 
Action: Mouse scrolled (910, 235) with delta (0, 0)
Screenshot: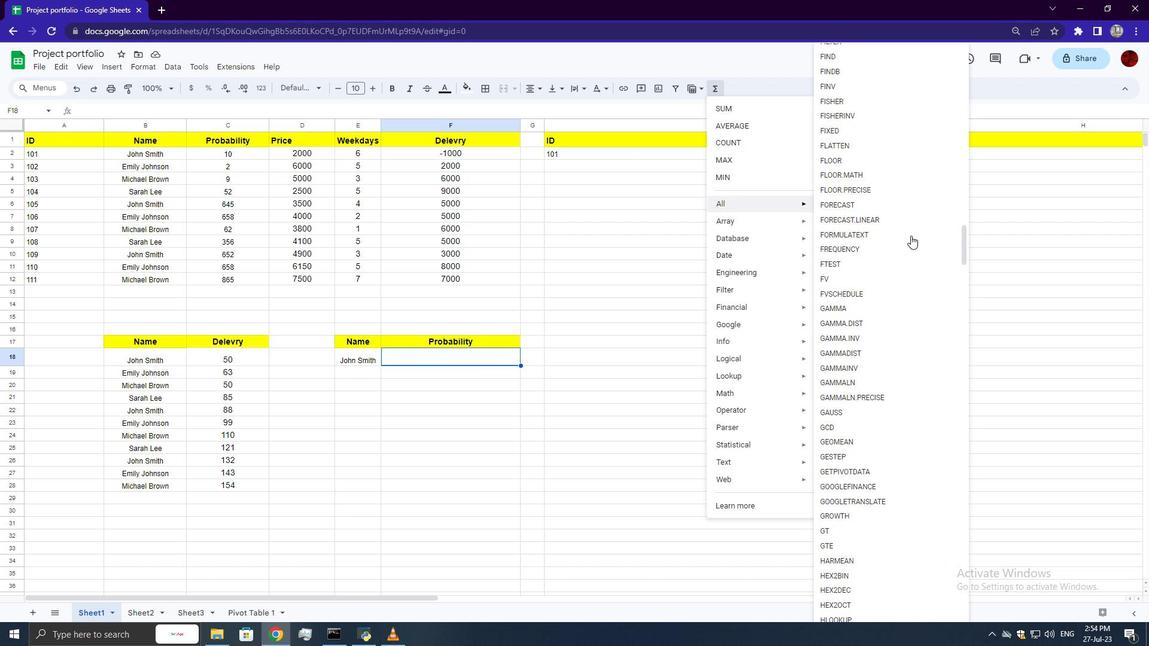 
Action: Mouse scrolled (910, 235) with delta (0, 0)
Screenshot: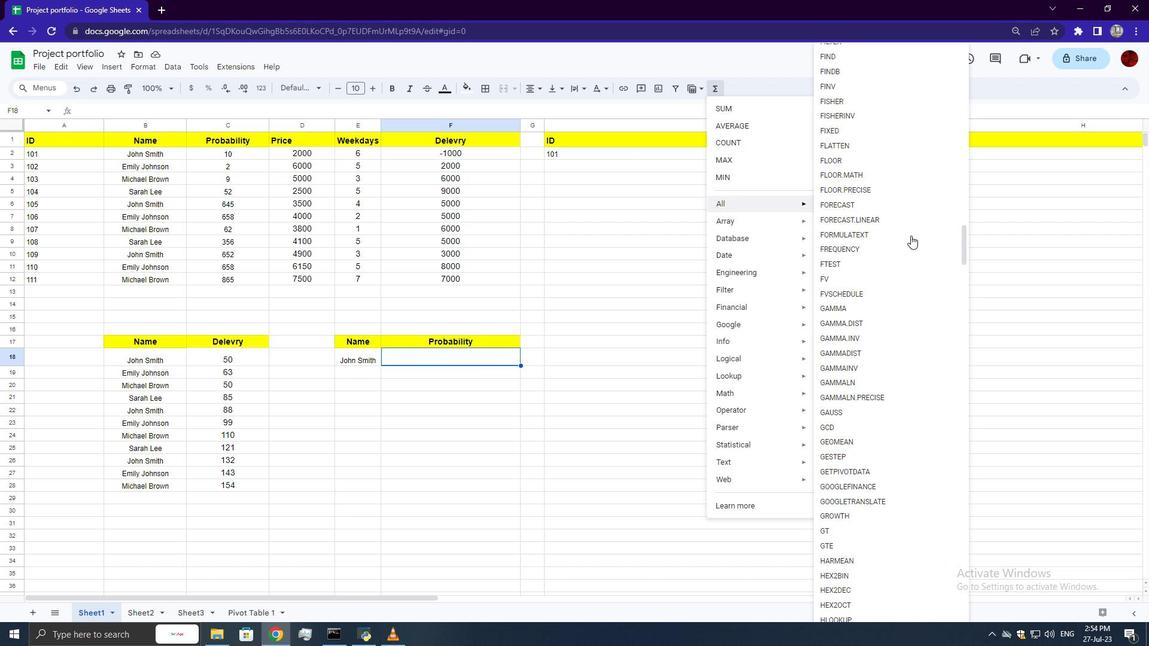 
Action: Mouse scrolled (910, 235) with delta (0, 0)
Screenshot: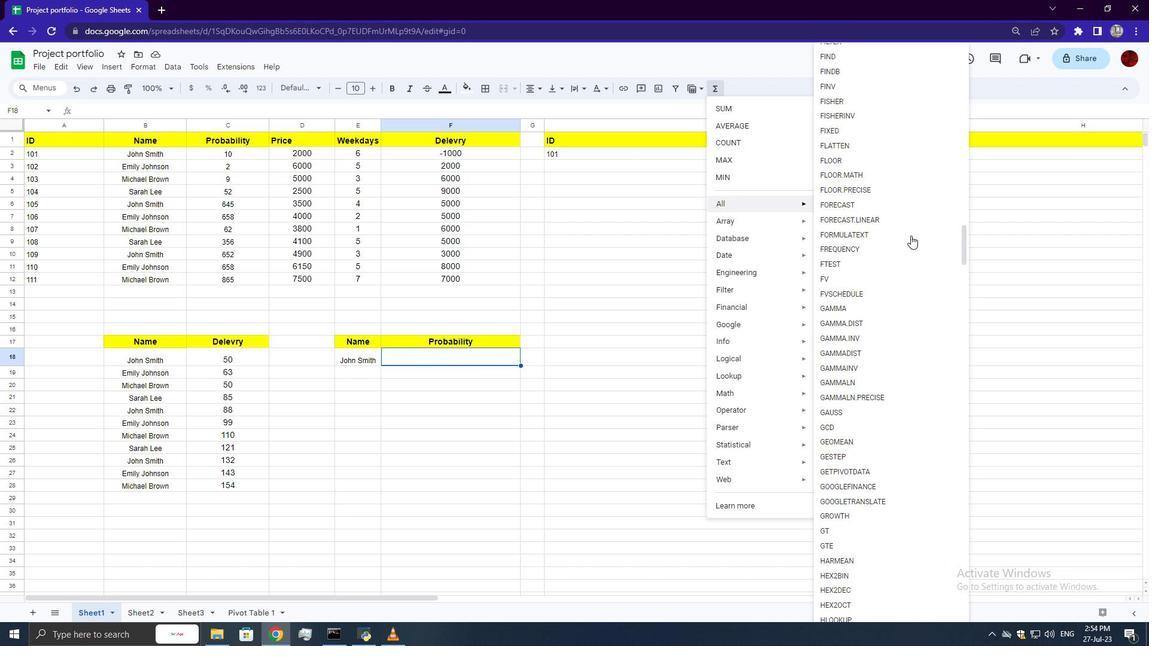 
Action: Mouse scrolled (910, 235) with delta (0, 0)
Screenshot: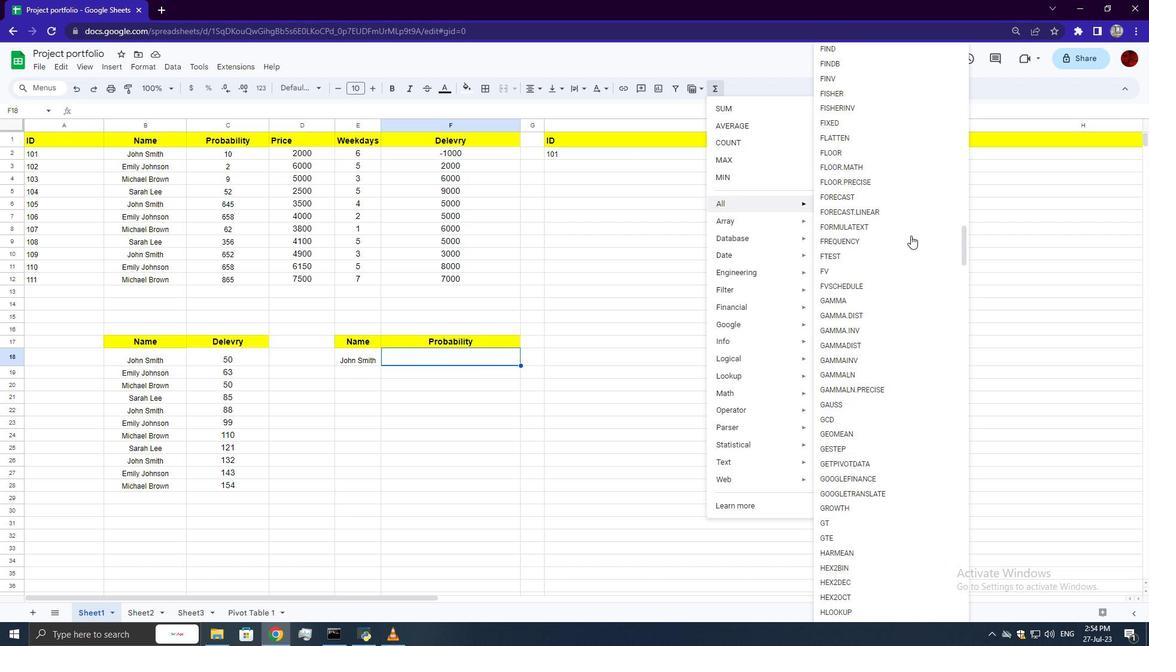 
Action: Mouse scrolled (910, 235) with delta (0, 0)
Screenshot: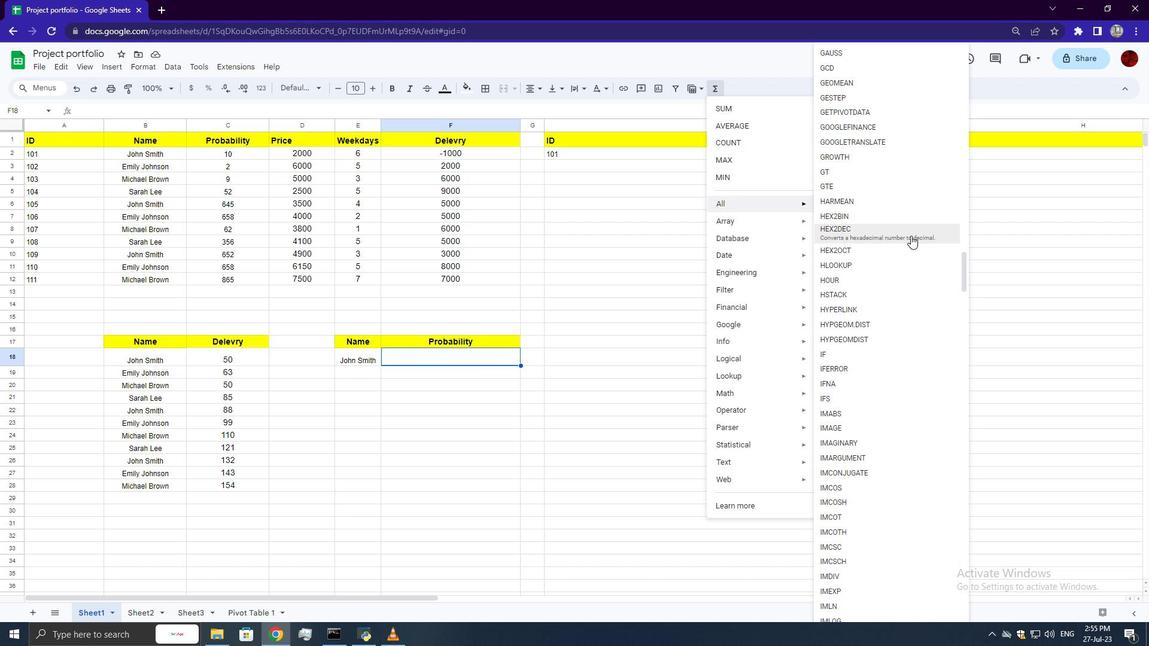 
Action: Mouse scrolled (910, 235) with delta (0, 0)
Screenshot: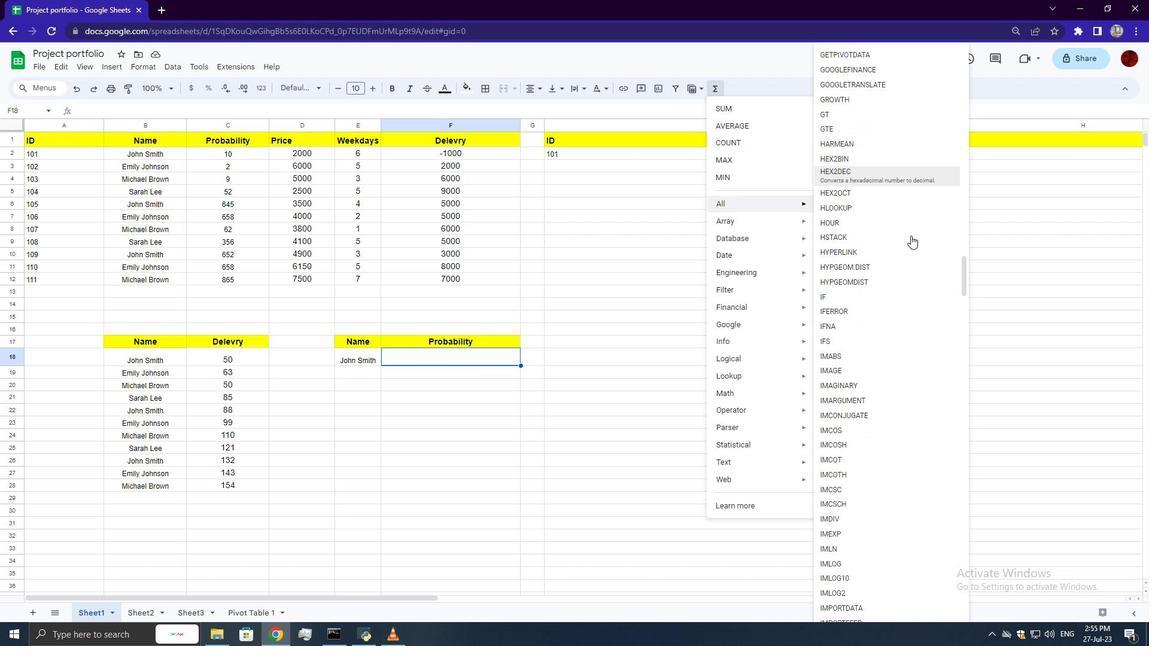 
Action: Mouse scrolled (910, 235) with delta (0, 0)
Screenshot: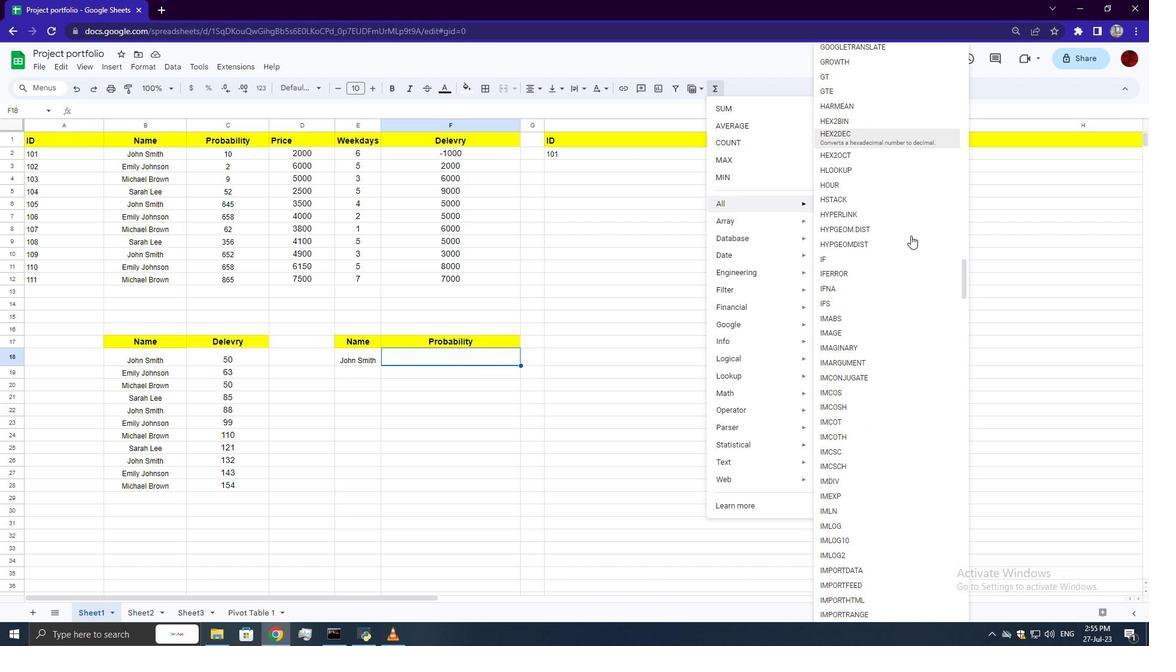 
Action: Mouse scrolled (910, 235) with delta (0, 0)
Screenshot: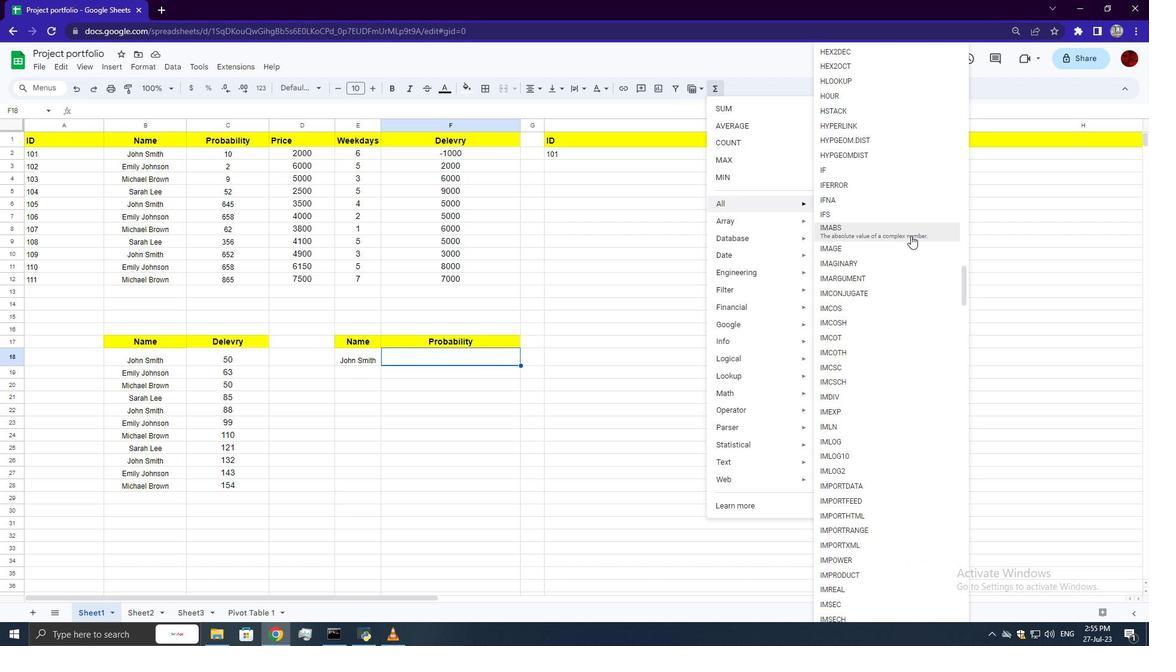 
Action: Mouse scrolled (910, 235) with delta (0, 0)
Screenshot: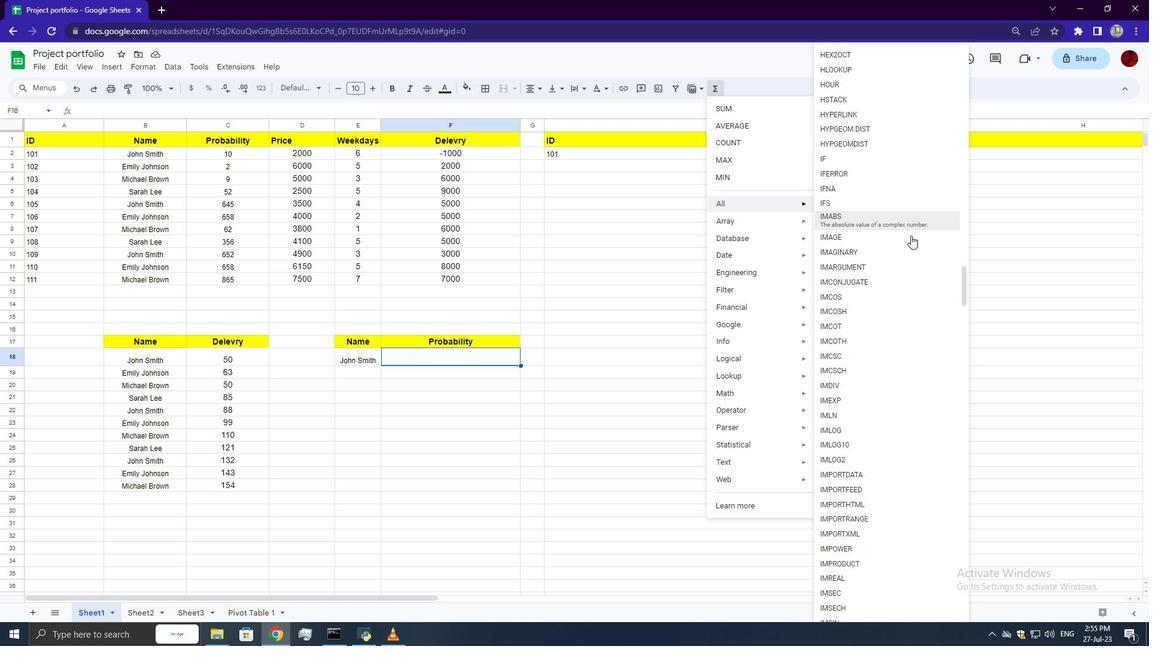 
Action: Mouse scrolled (910, 235) with delta (0, 0)
Screenshot: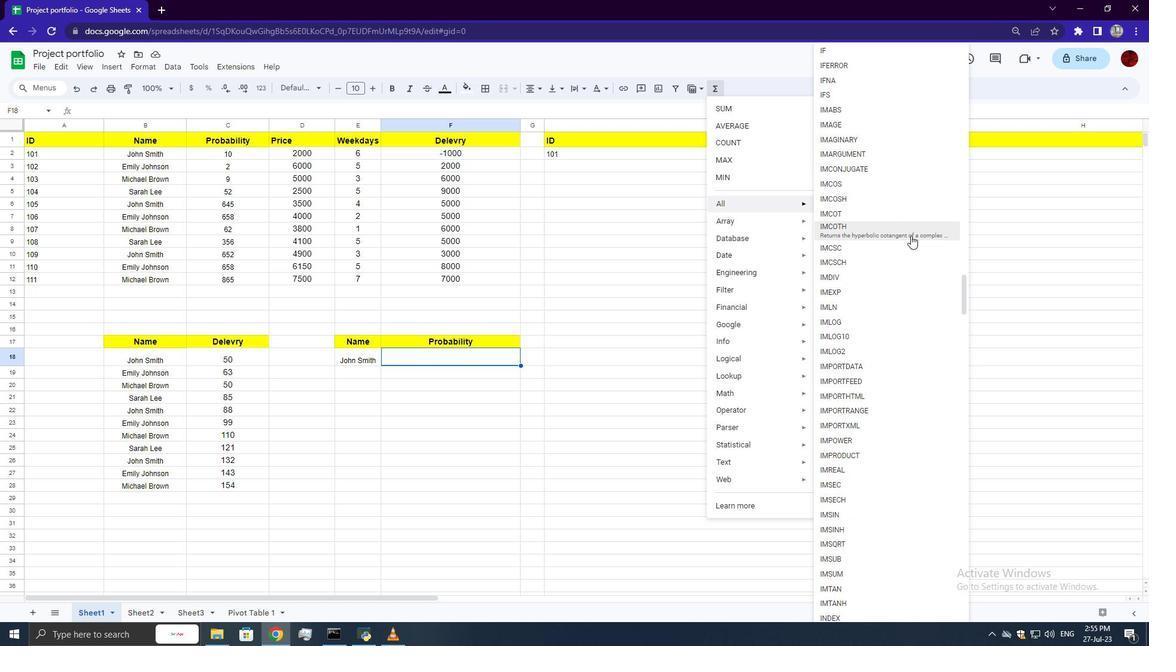 
Action: Mouse scrolled (910, 235) with delta (0, 0)
Screenshot: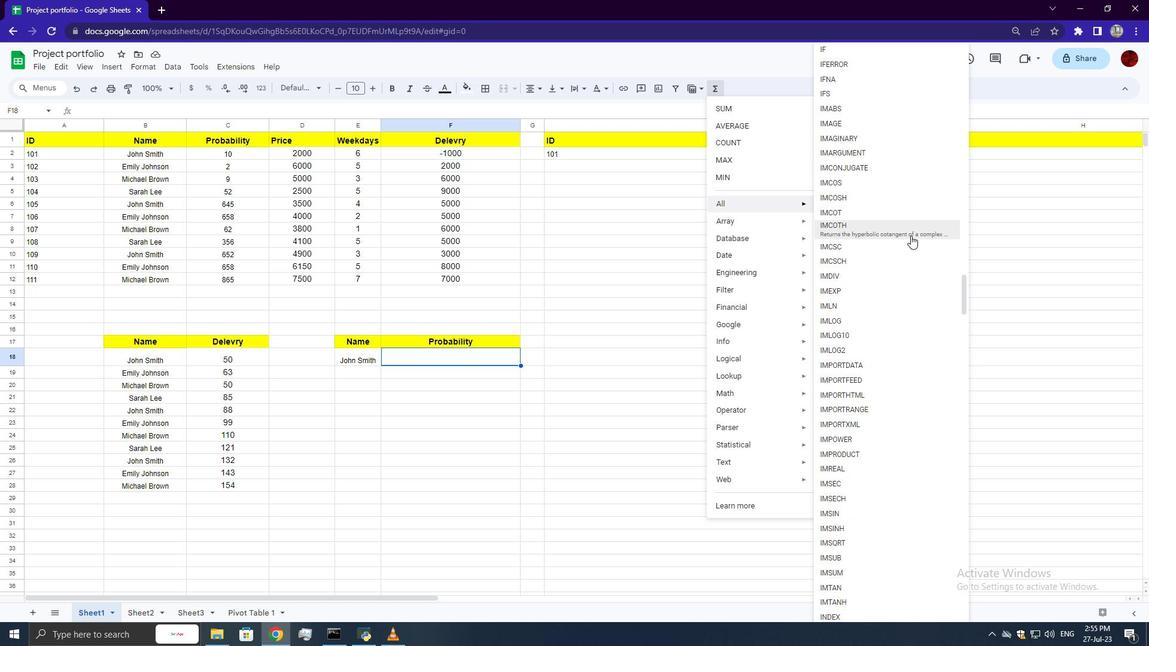 
Action: Mouse scrolled (910, 235) with delta (0, 0)
Screenshot: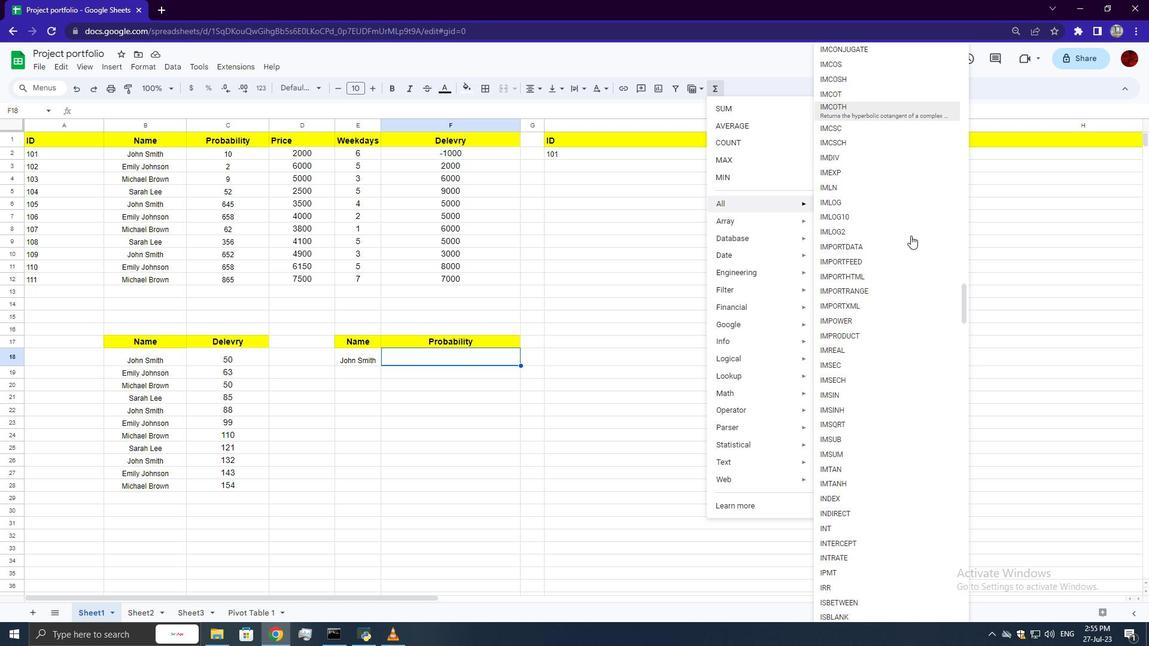 
Action: Mouse scrolled (910, 235) with delta (0, 0)
Screenshot: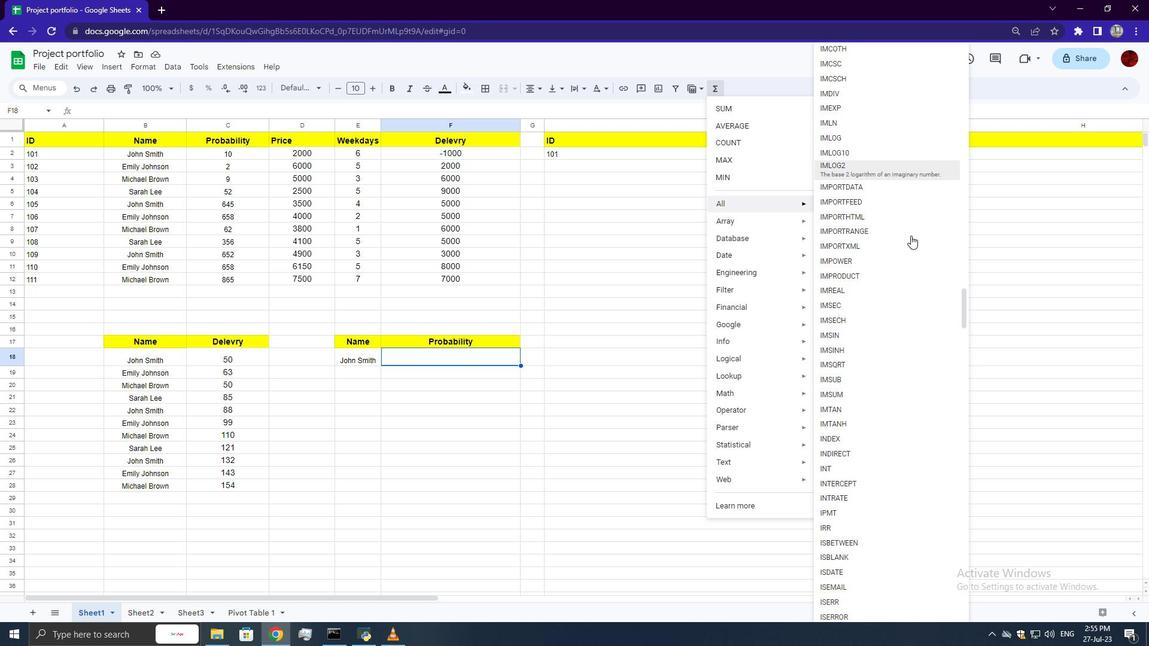 
Action: Mouse moved to (838, 575)
Screenshot: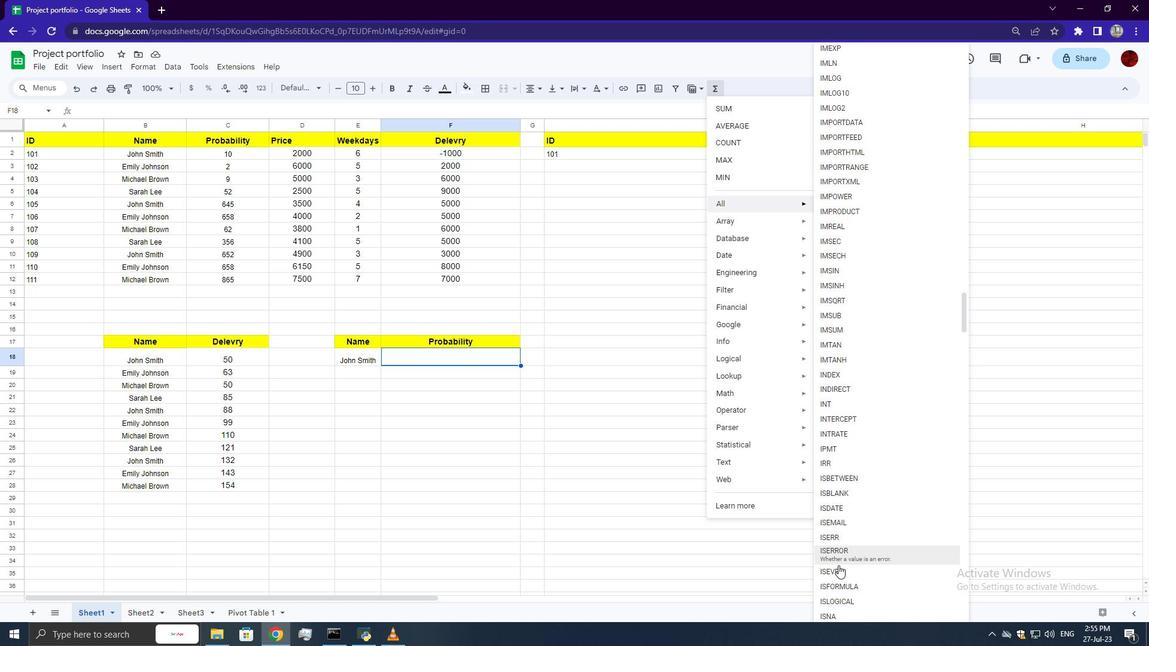 
Action: Mouse pressed left at (838, 575)
Screenshot: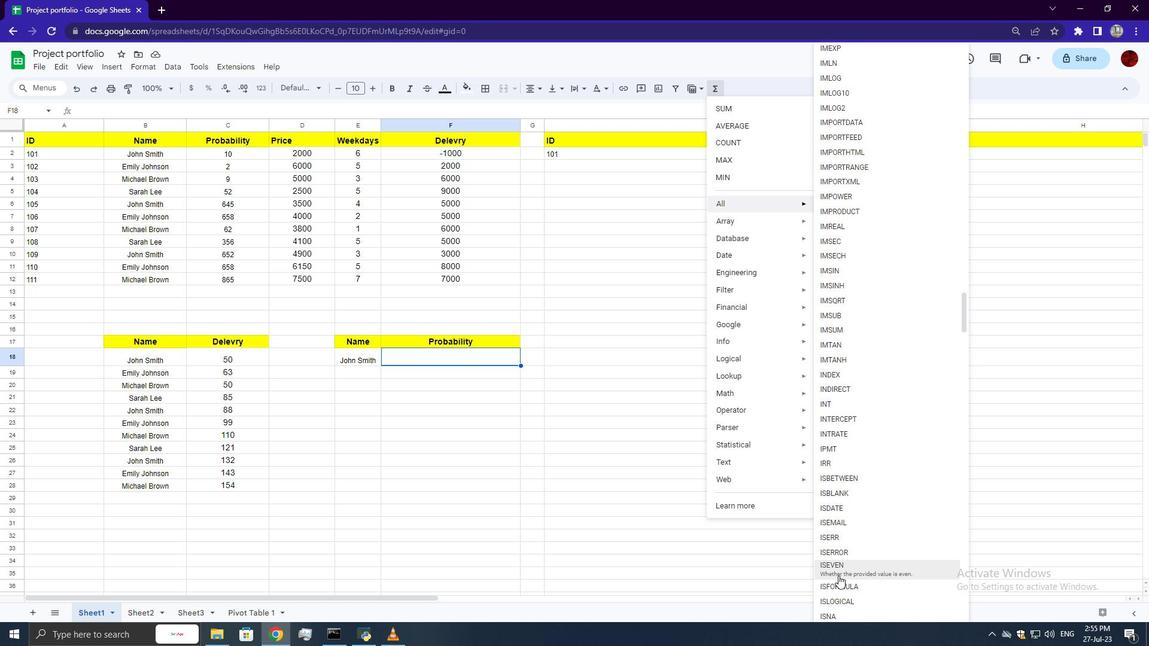 
Action: Mouse moved to (459, 280)
Screenshot: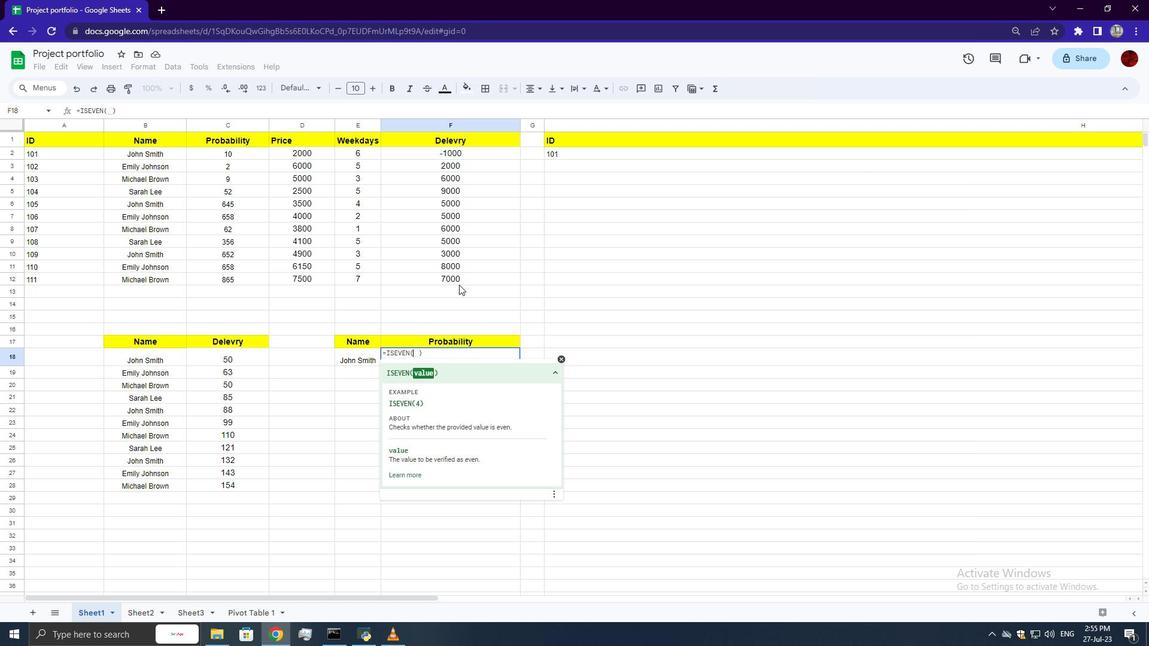
Action: Mouse pressed left at (459, 280)
Screenshot: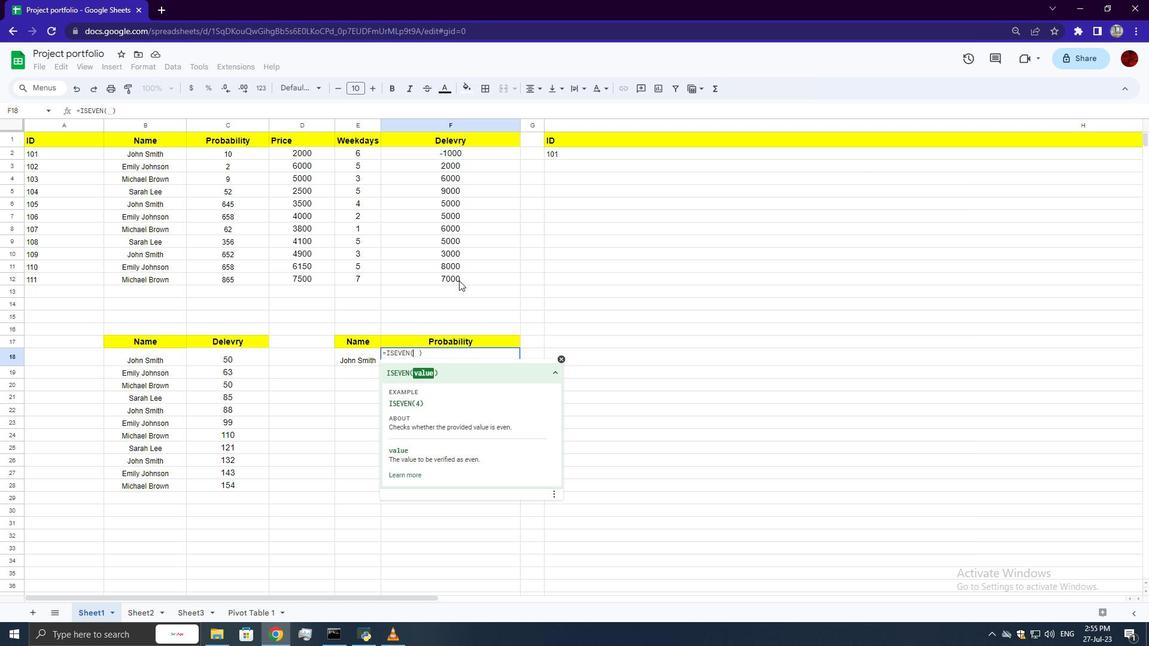 
Action: Key pressed <Key.enter>
Screenshot: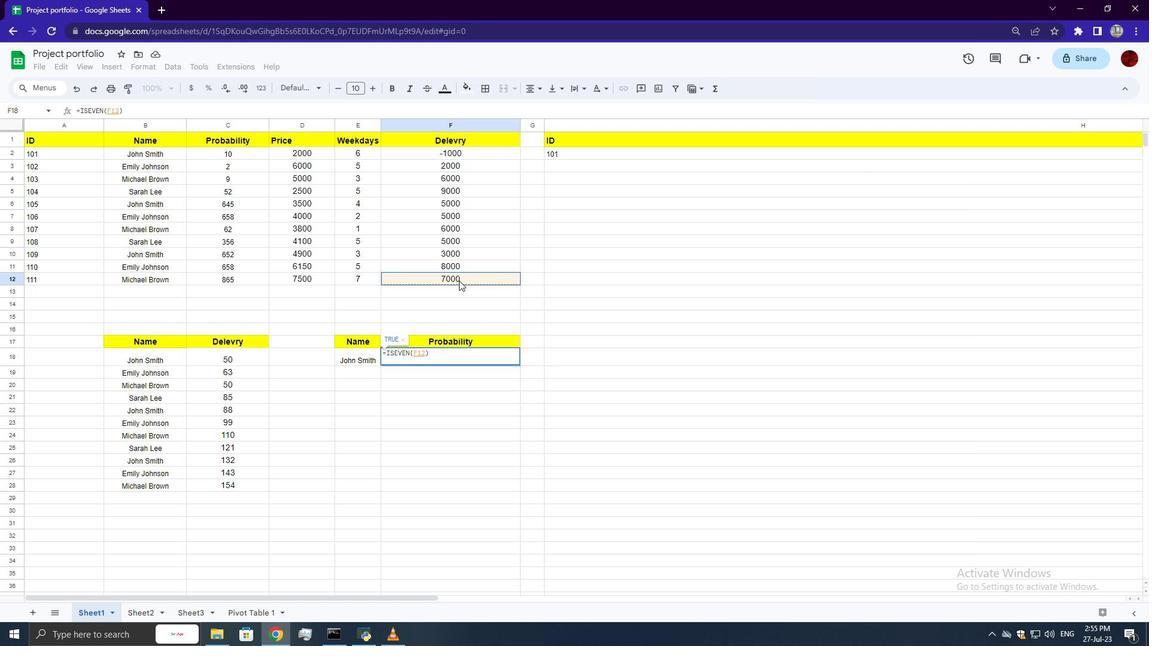 
